 Task: Search one way flight ticket for 1 adult, 5 children, 2 infants in seat and 1 infant on lap in first from Sitka: Sitka Rocky Gutierrez Airport to Laramie: Laramie Regional Airport on 5-3-2023. Choice of flights is Emirates. Number of bags: 7 checked bags. Price is upto 55000. Outbound departure time preference is 15:00.
Action: Mouse moved to (382, 320)
Screenshot: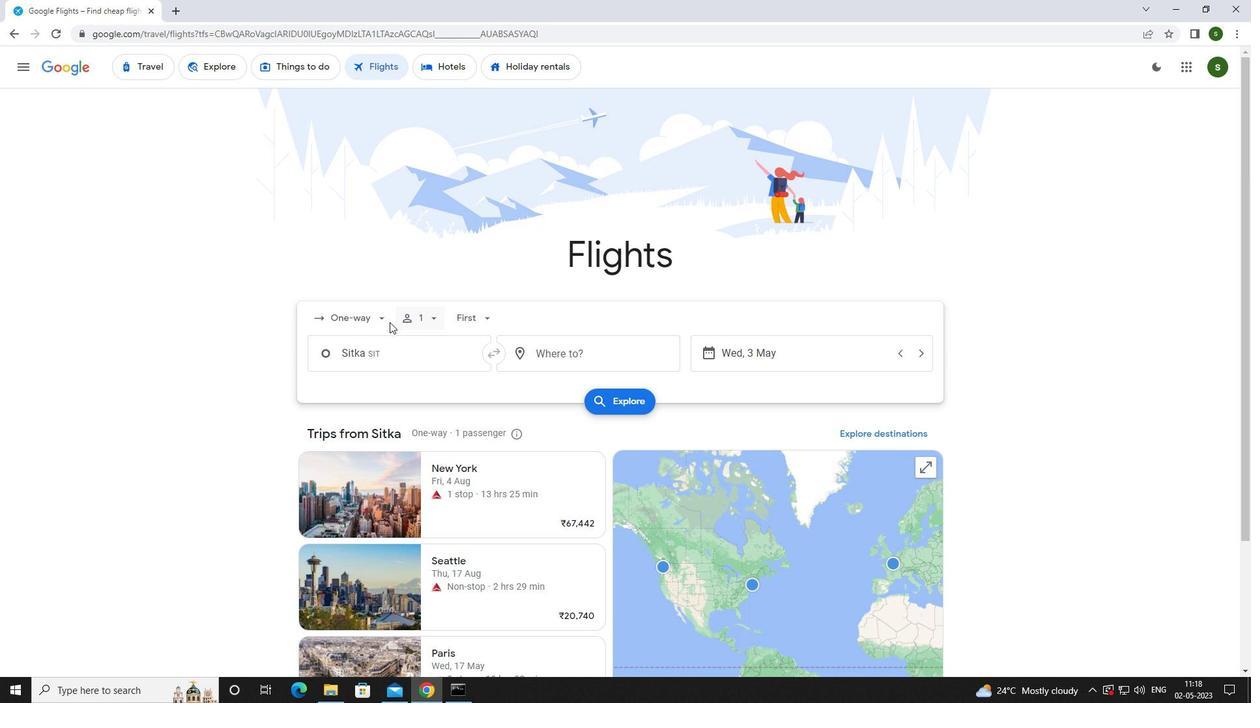 
Action: Mouse pressed left at (382, 320)
Screenshot: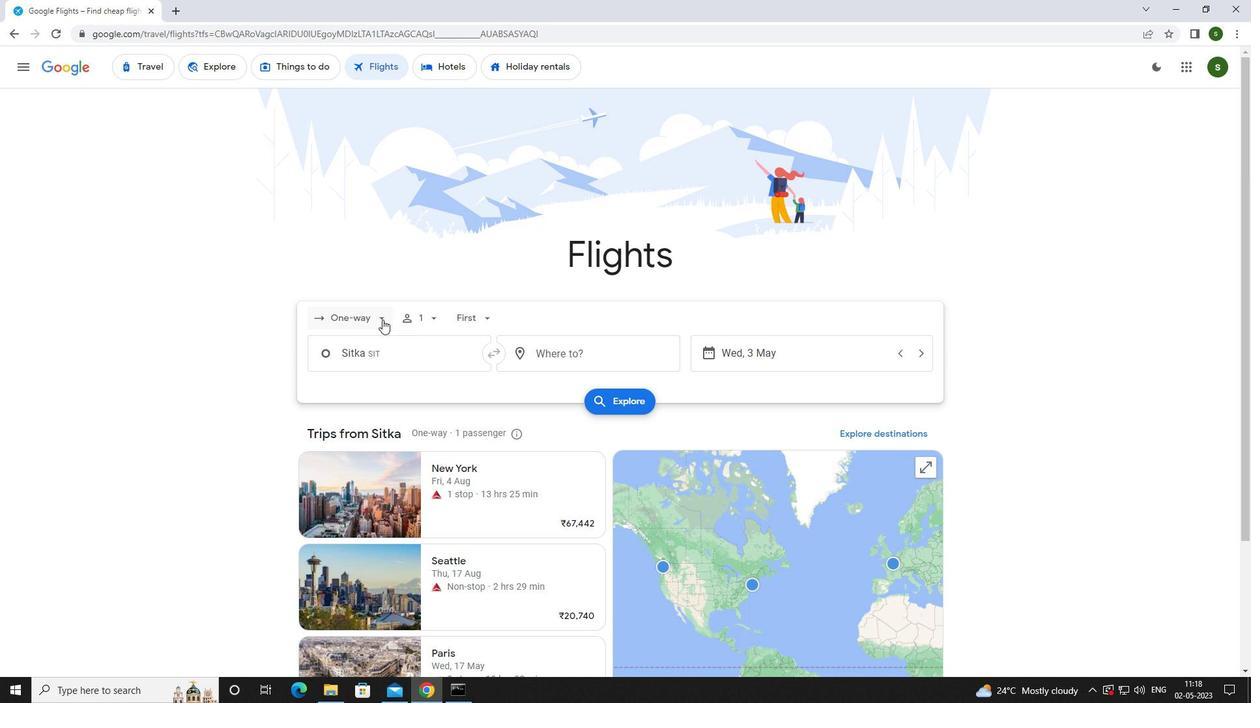 
Action: Mouse moved to (381, 378)
Screenshot: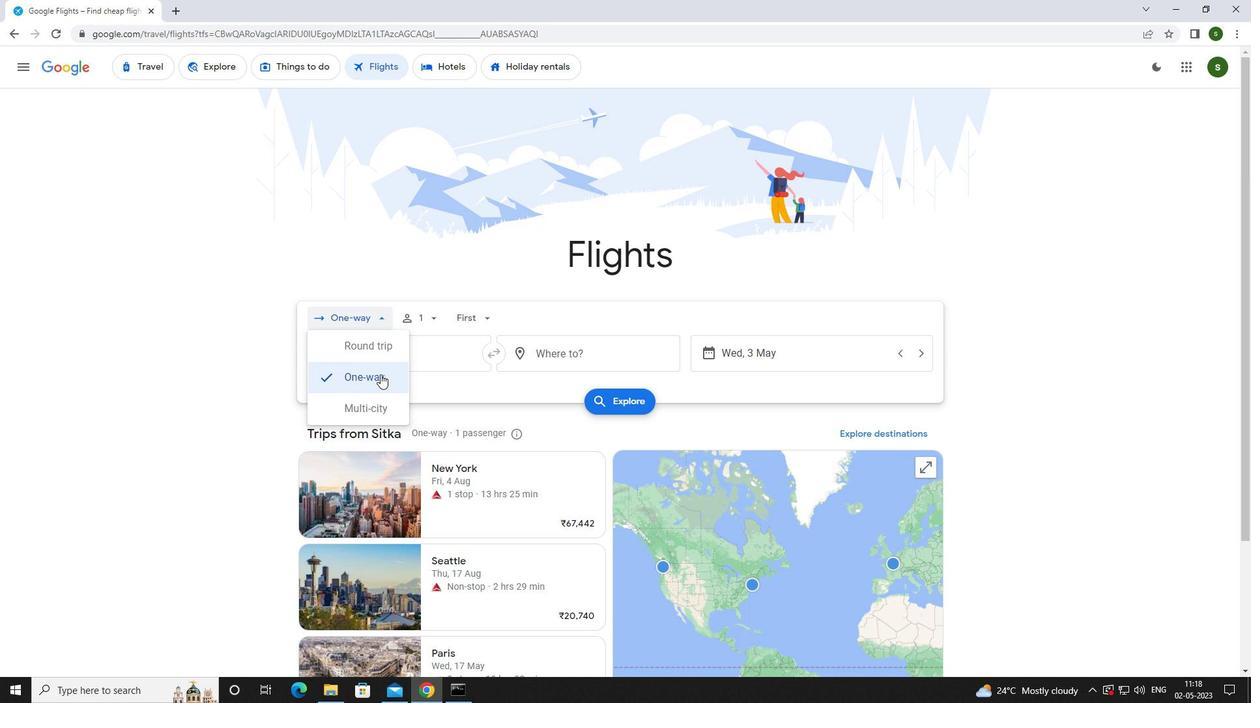 
Action: Mouse pressed left at (381, 378)
Screenshot: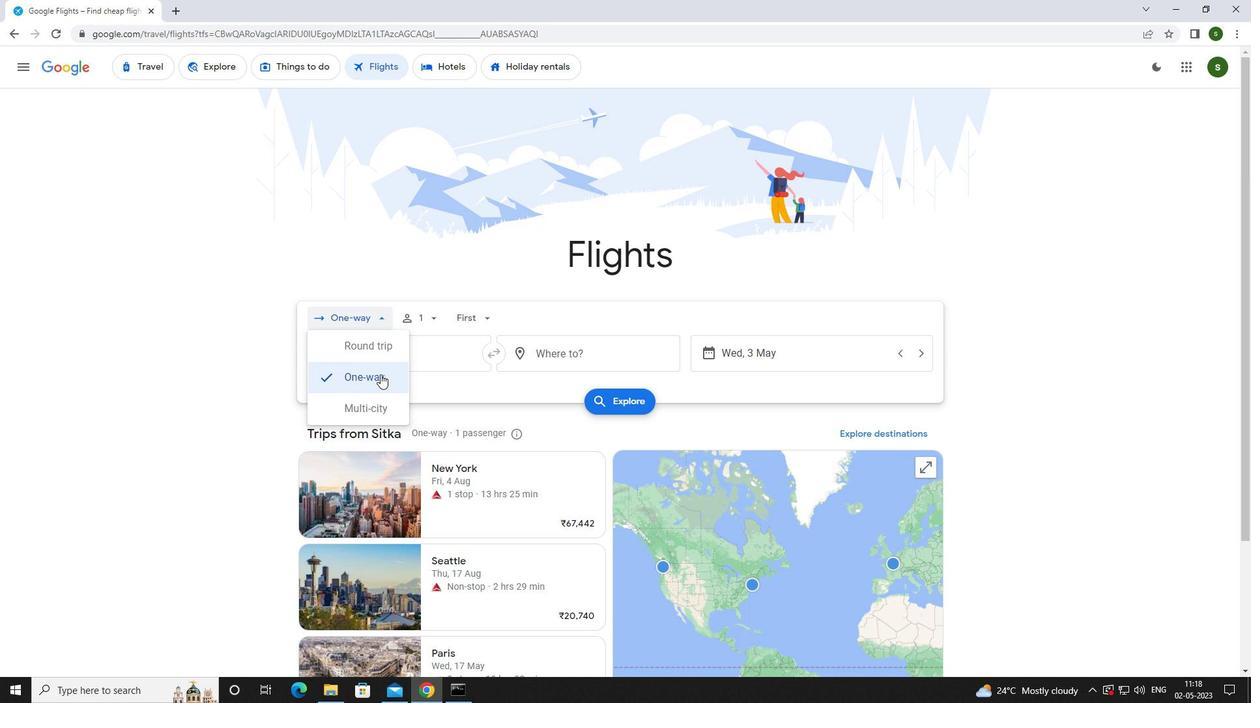 
Action: Mouse moved to (436, 320)
Screenshot: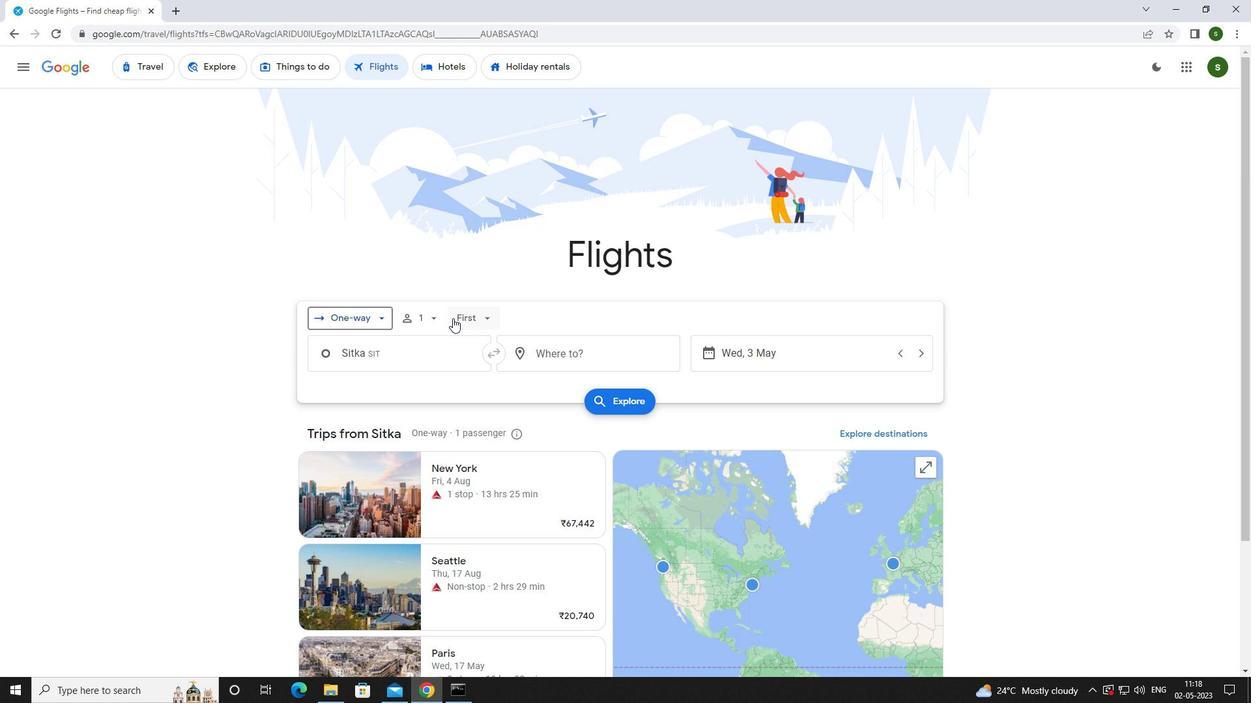 
Action: Mouse pressed left at (436, 320)
Screenshot: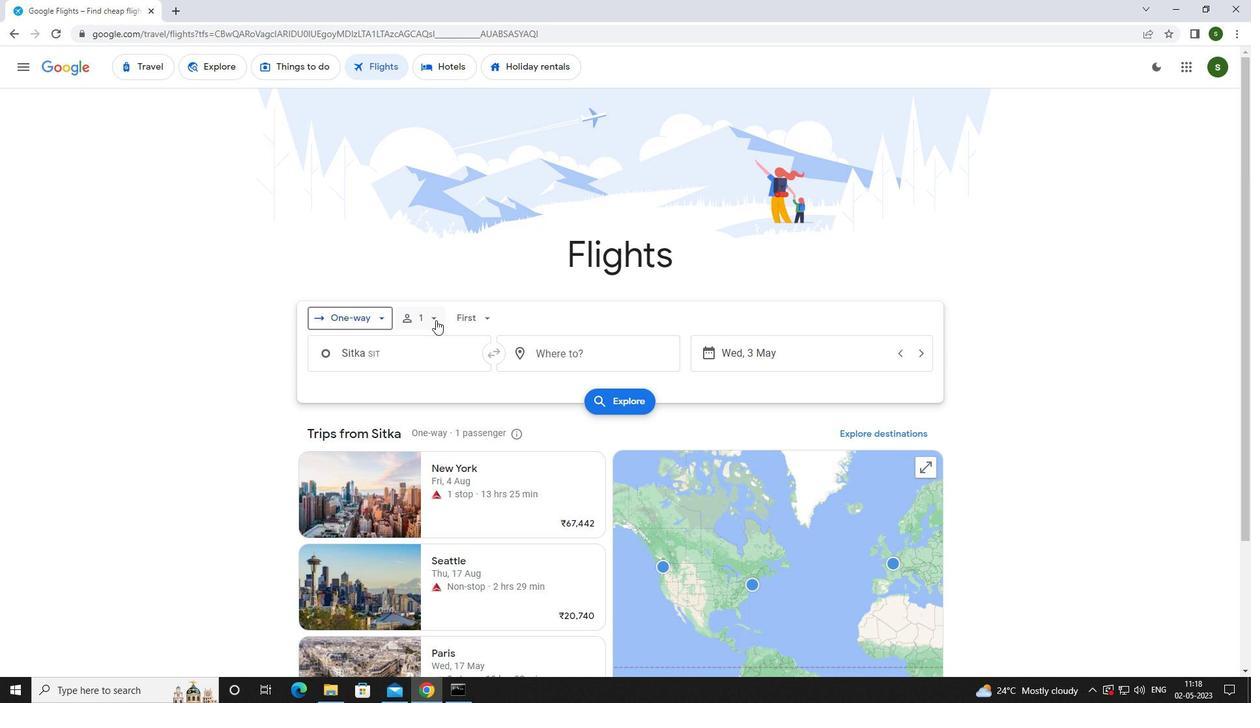 
Action: Mouse moved to (528, 380)
Screenshot: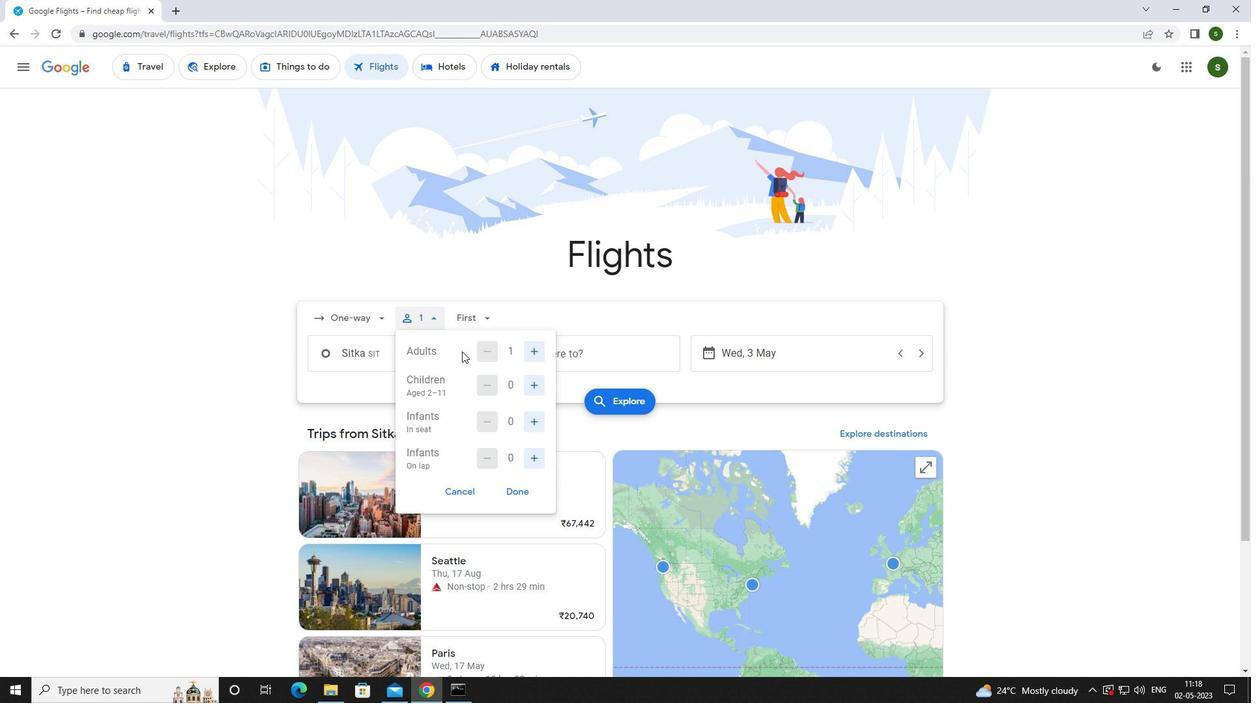 
Action: Mouse pressed left at (528, 380)
Screenshot: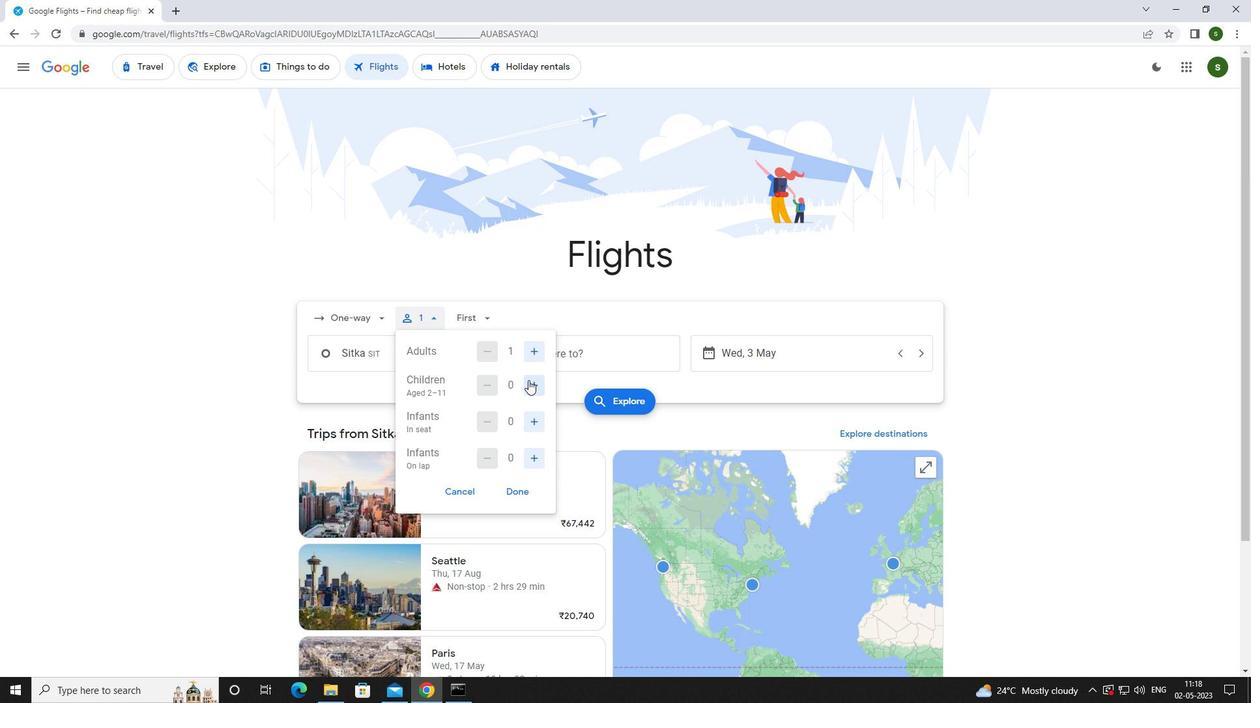 
Action: Mouse moved to (529, 379)
Screenshot: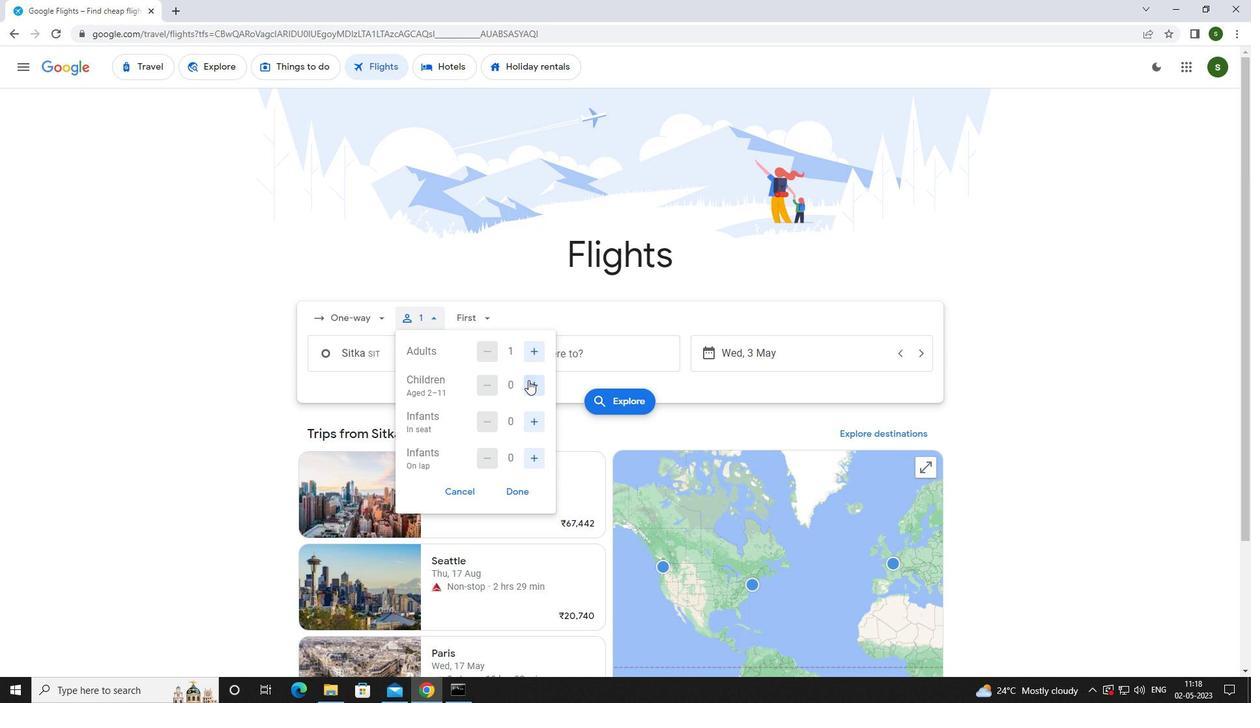 
Action: Mouse pressed left at (529, 379)
Screenshot: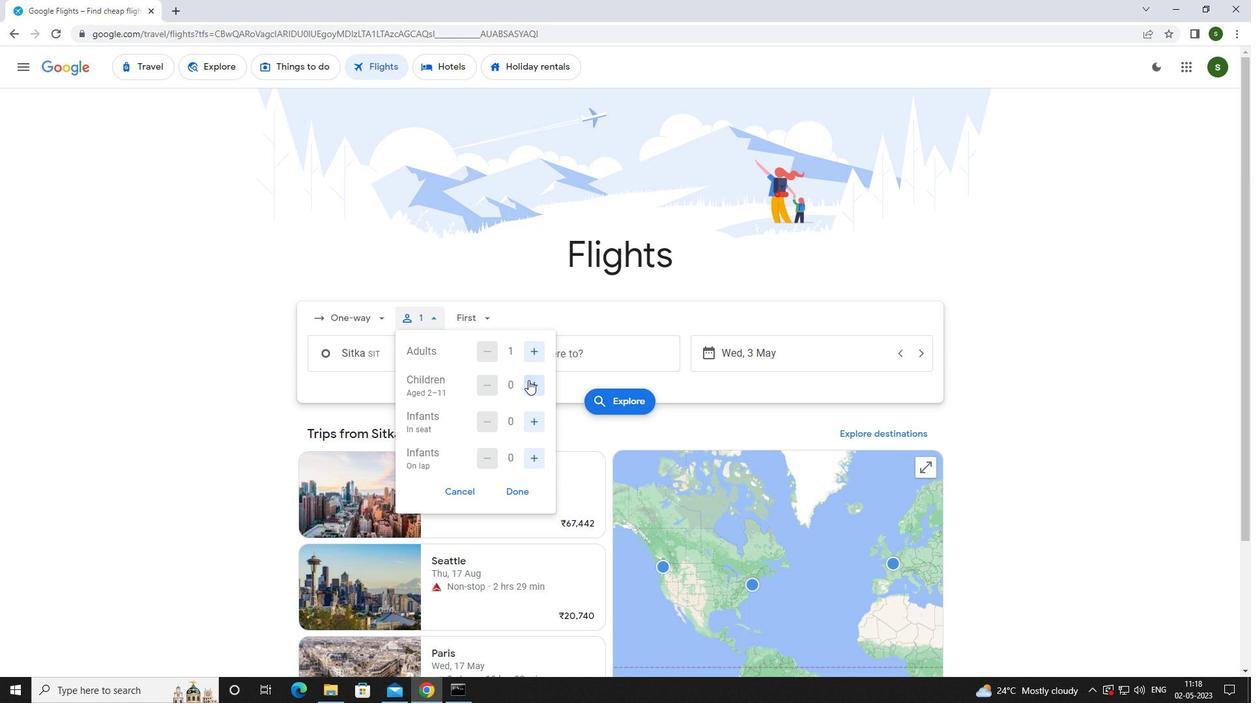 
Action: Mouse moved to (529, 379)
Screenshot: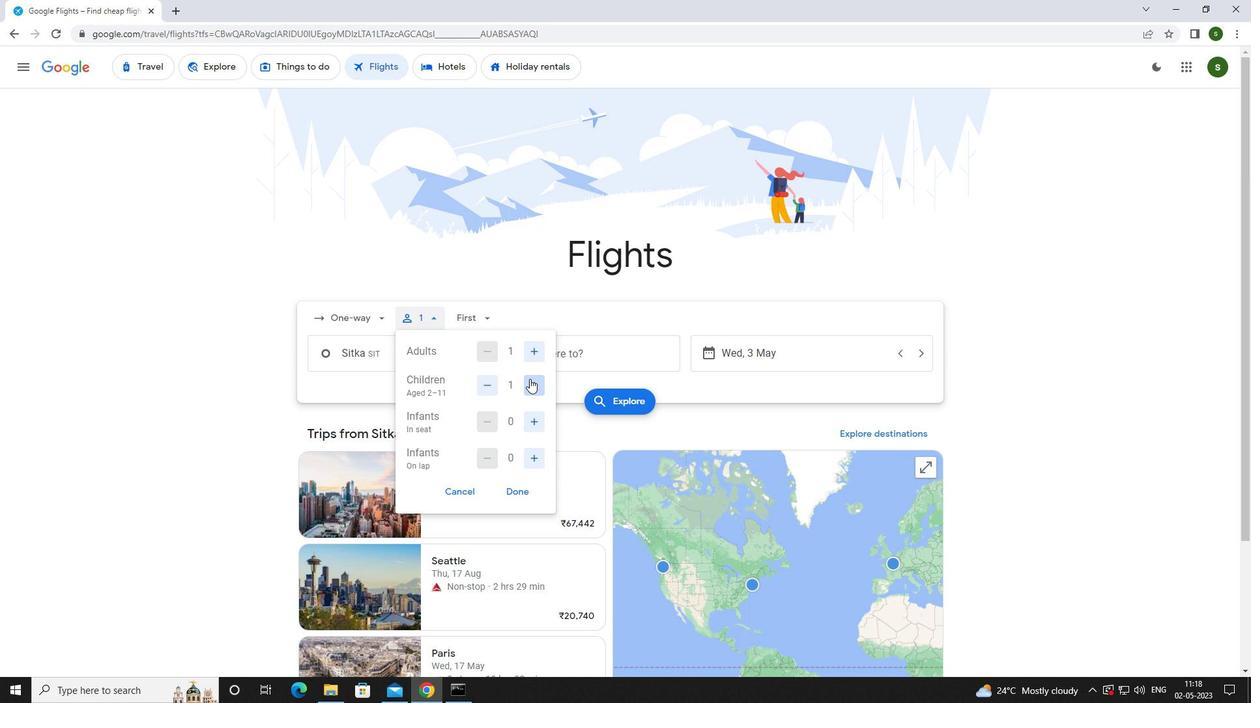 
Action: Mouse pressed left at (529, 379)
Screenshot: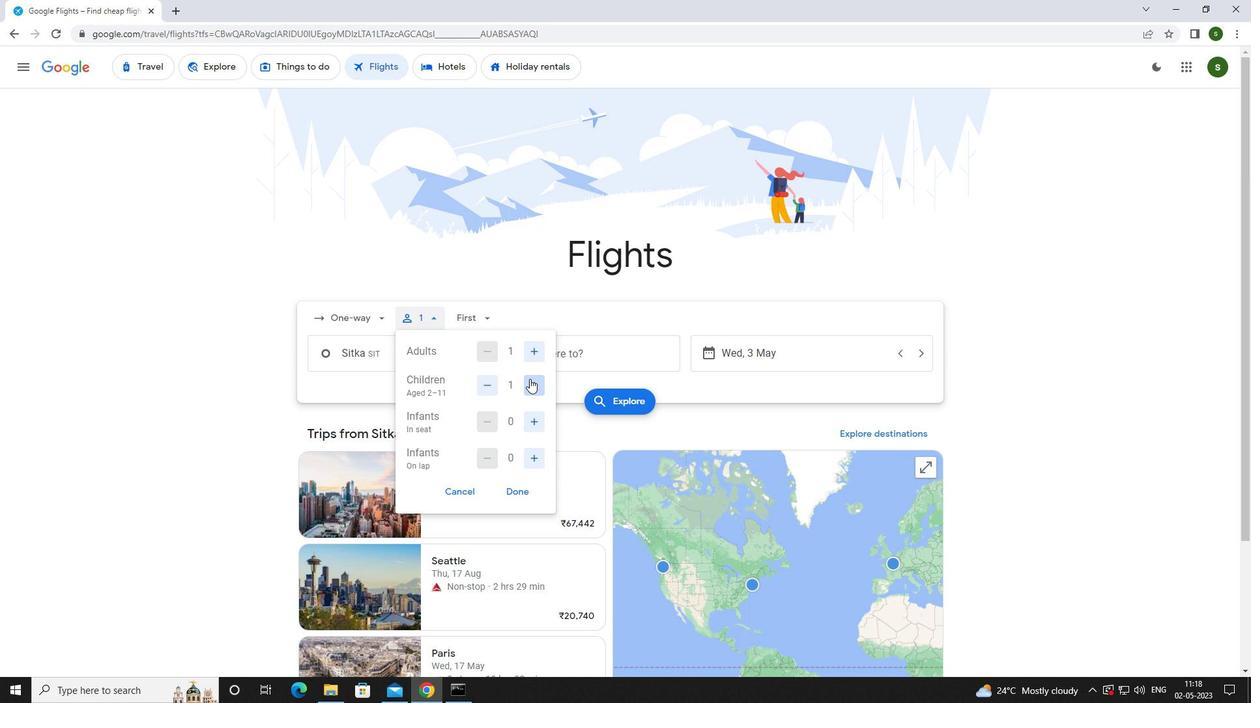 
Action: Mouse pressed left at (529, 379)
Screenshot: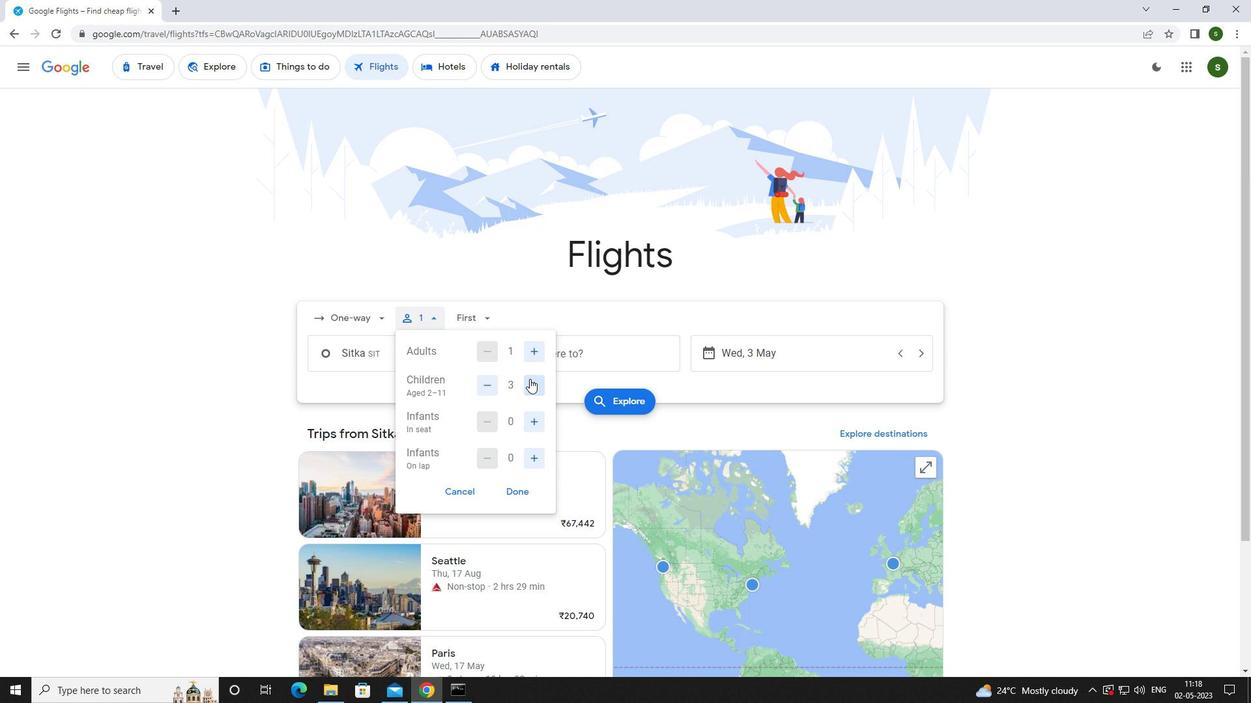 
Action: Mouse pressed left at (529, 379)
Screenshot: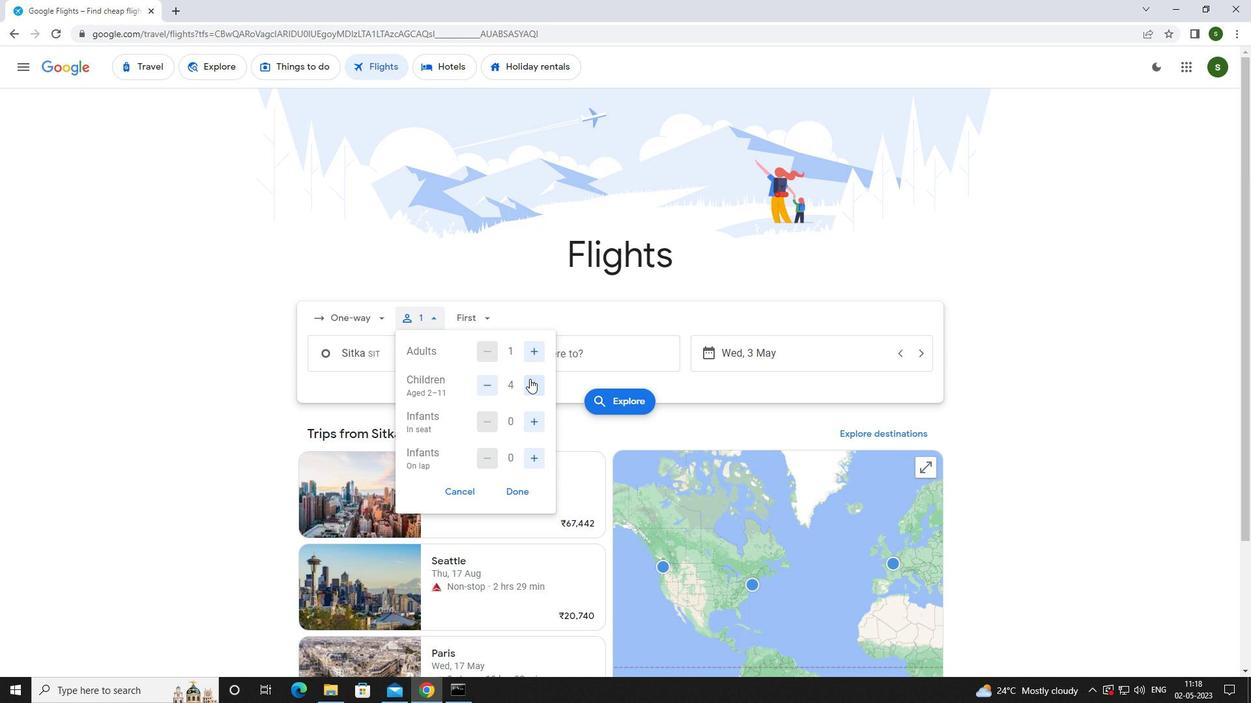 
Action: Mouse moved to (538, 422)
Screenshot: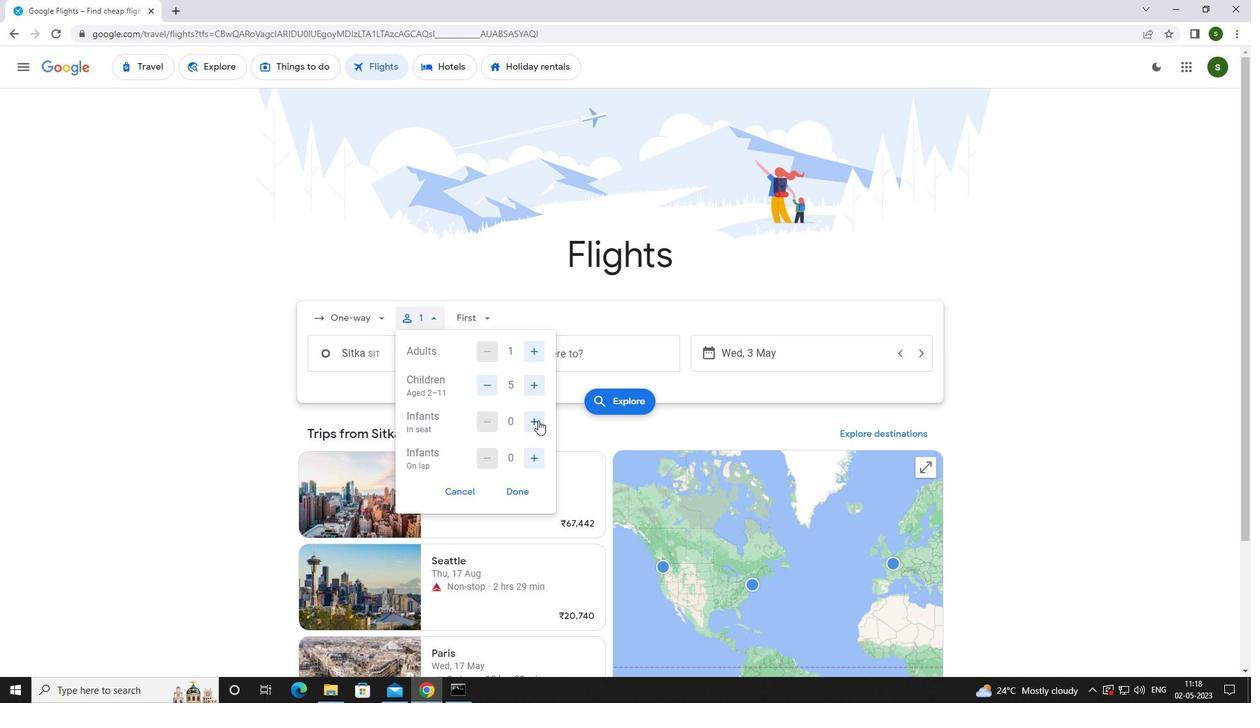 
Action: Mouse pressed left at (538, 422)
Screenshot: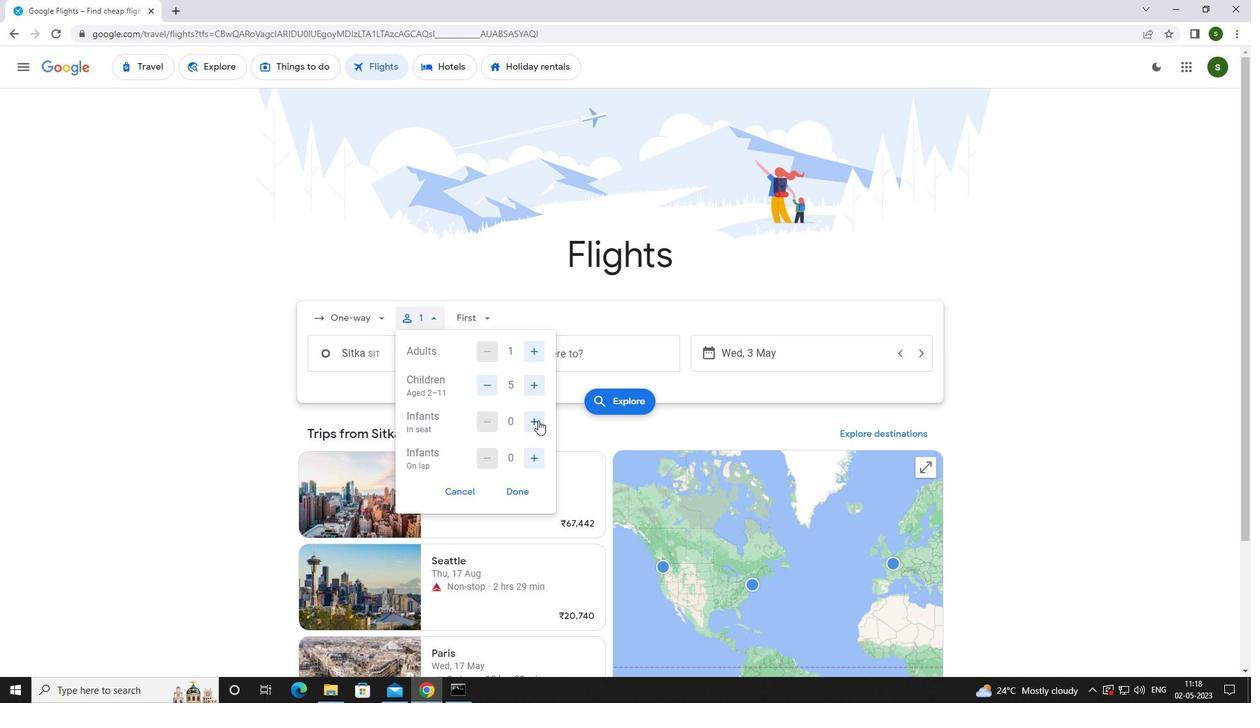 
Action: Mouse moved to (538, 453)
Screenshot: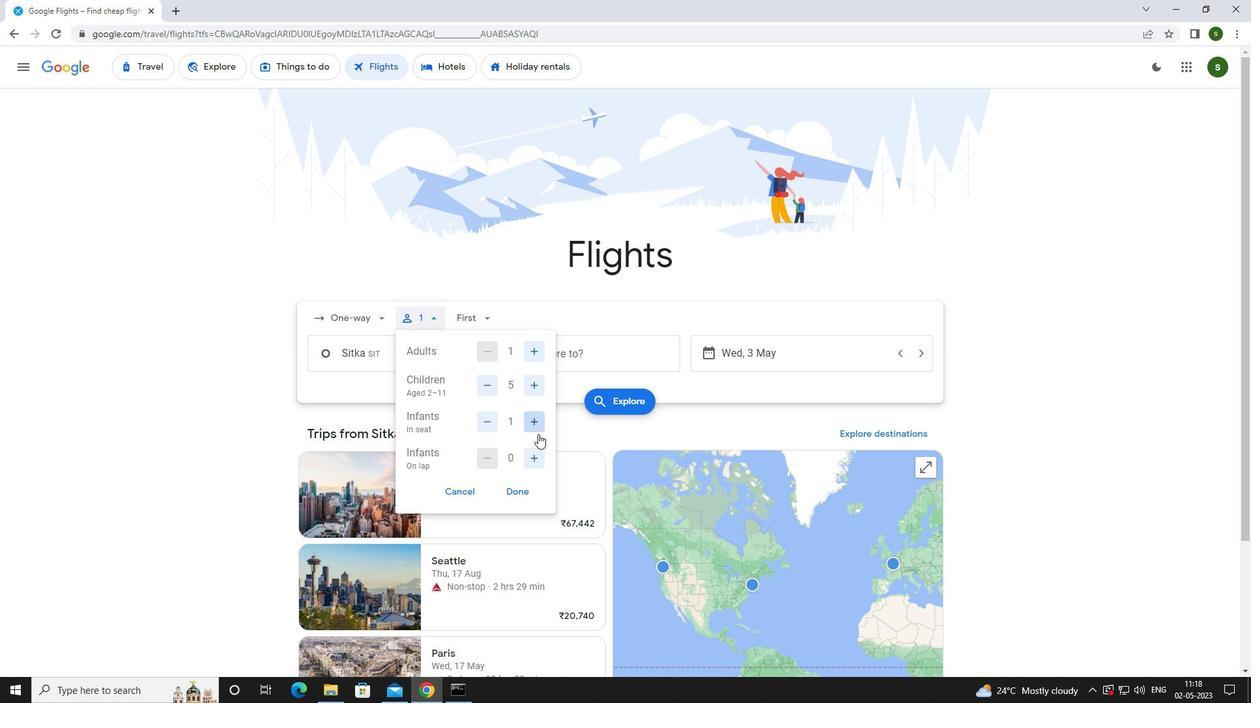 
Action: Mouse pressed left at (538, 453)
Screenshot: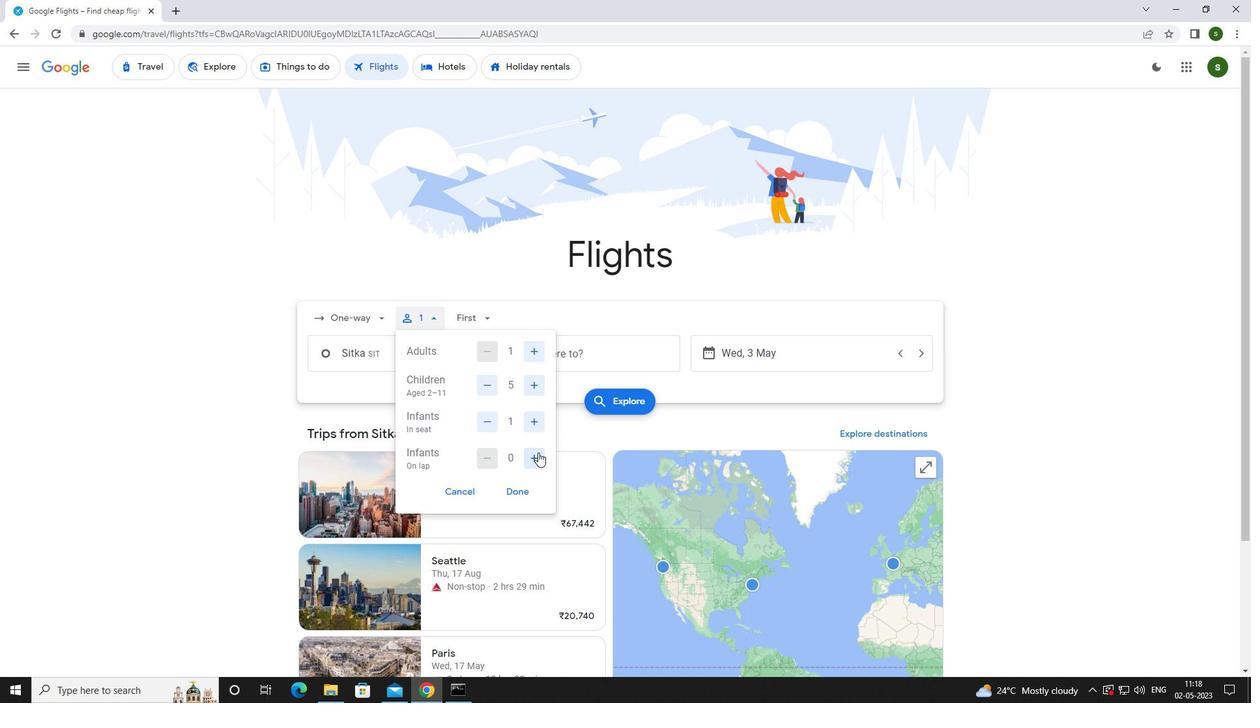 
Action: Mouse moved to (480, 318)
Screenshot: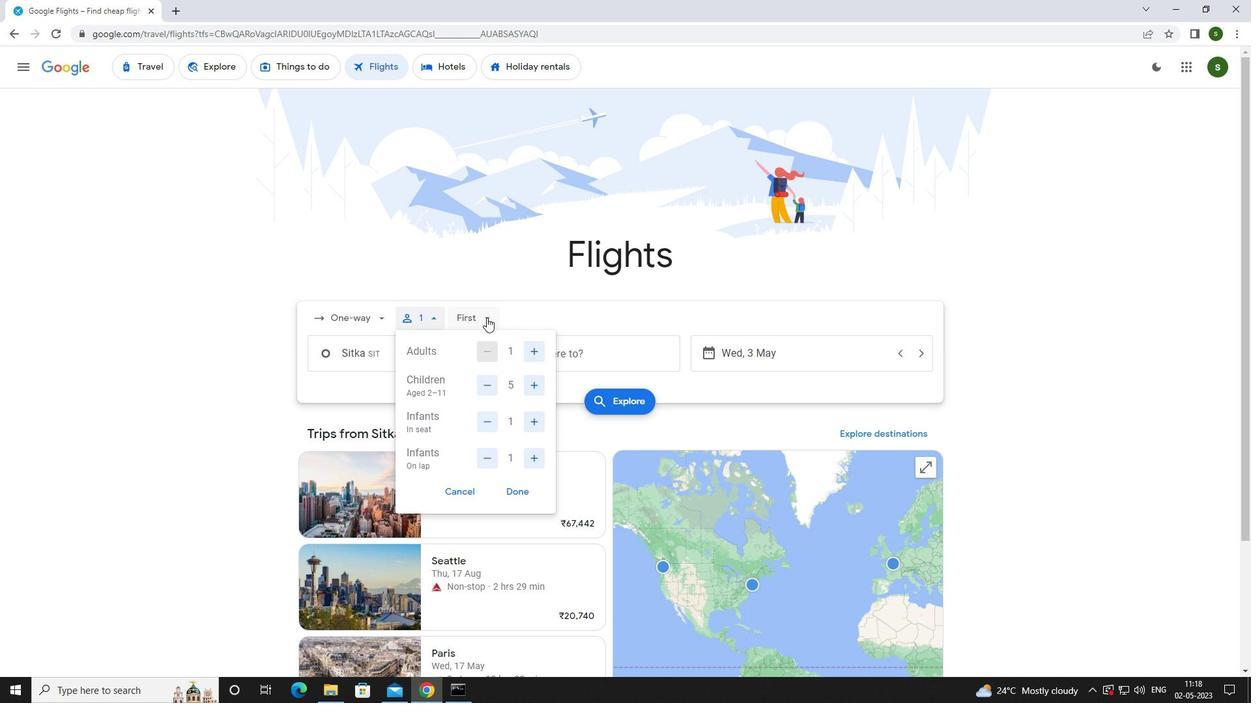 
Action: Mouse pressed left at (480, 318)
Screenshot: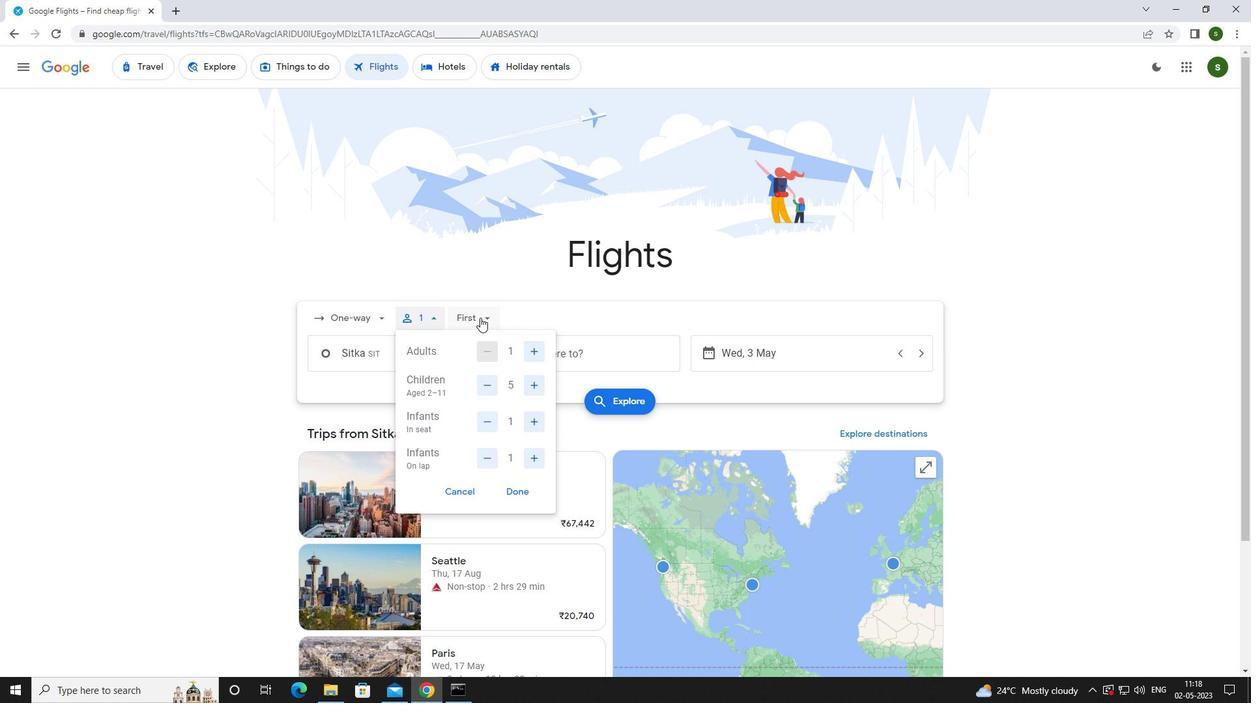 
Action: Mouse moved to (512, 442)
Screenshot: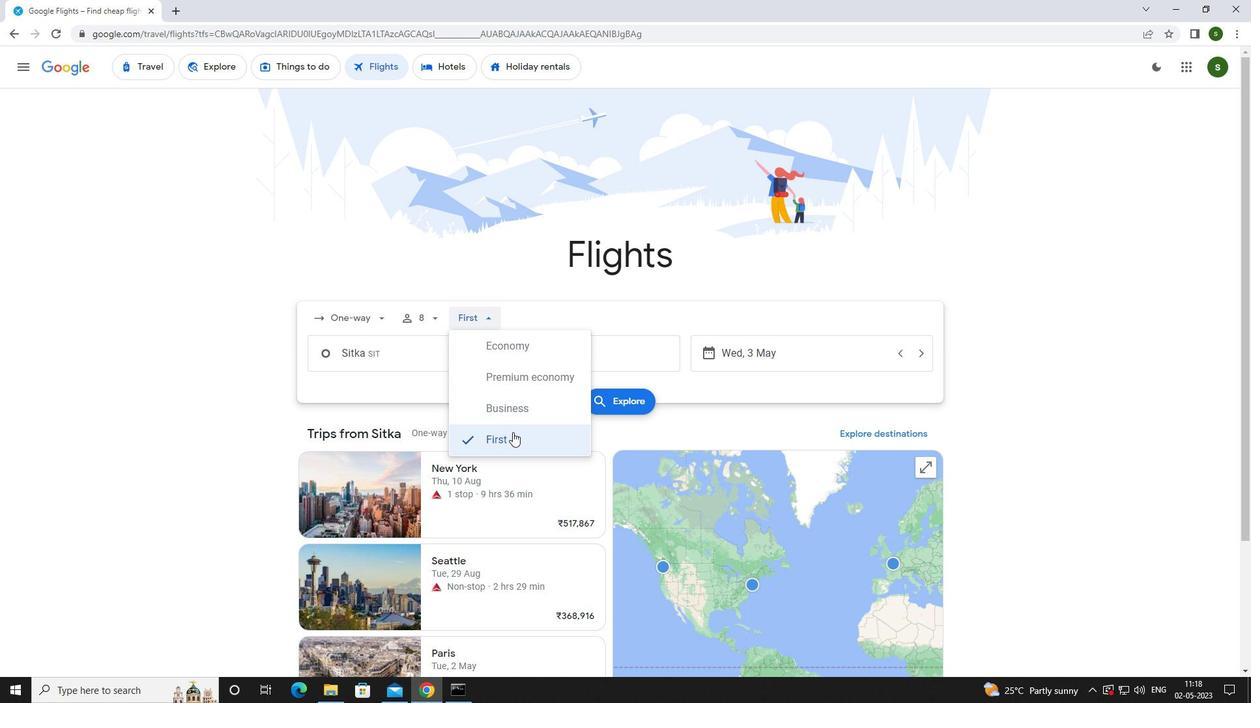 
Action: Mouse pressed left at (512, 442)
Screenshot: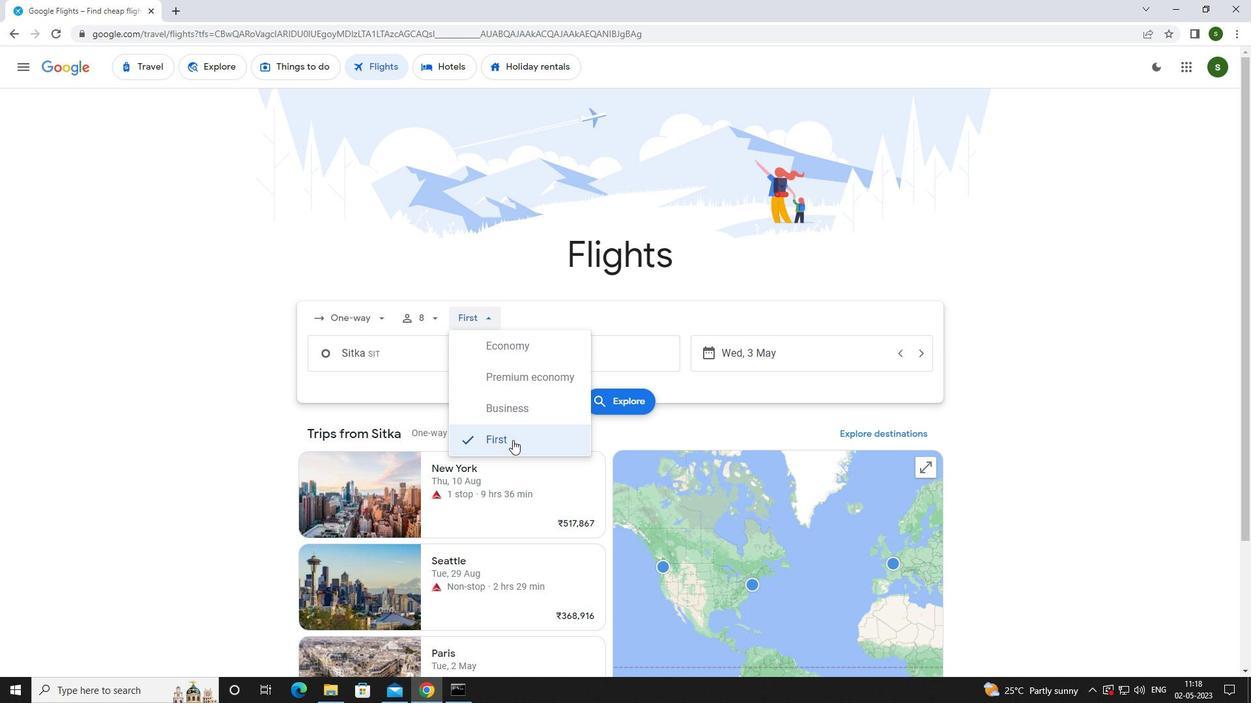 
Action: Mouse moved to (423, 362)
Screenshot: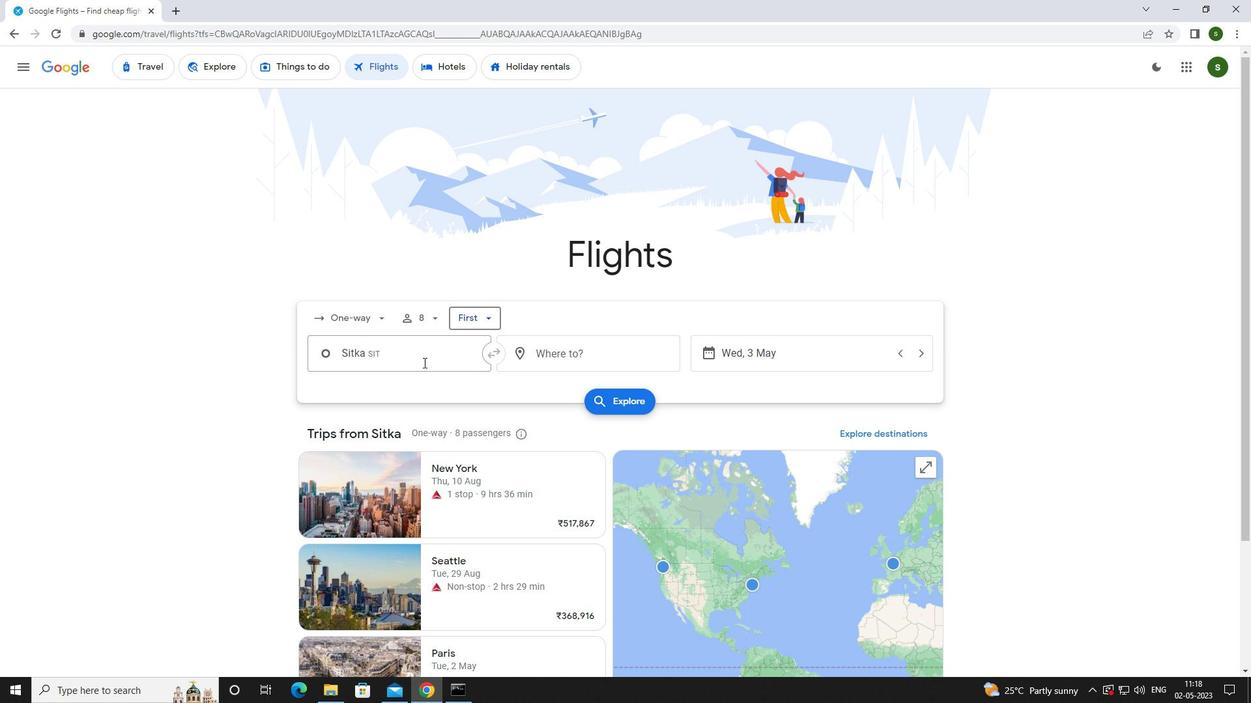 
Action: Mouse pressed left at (423, 362)
Screenshot: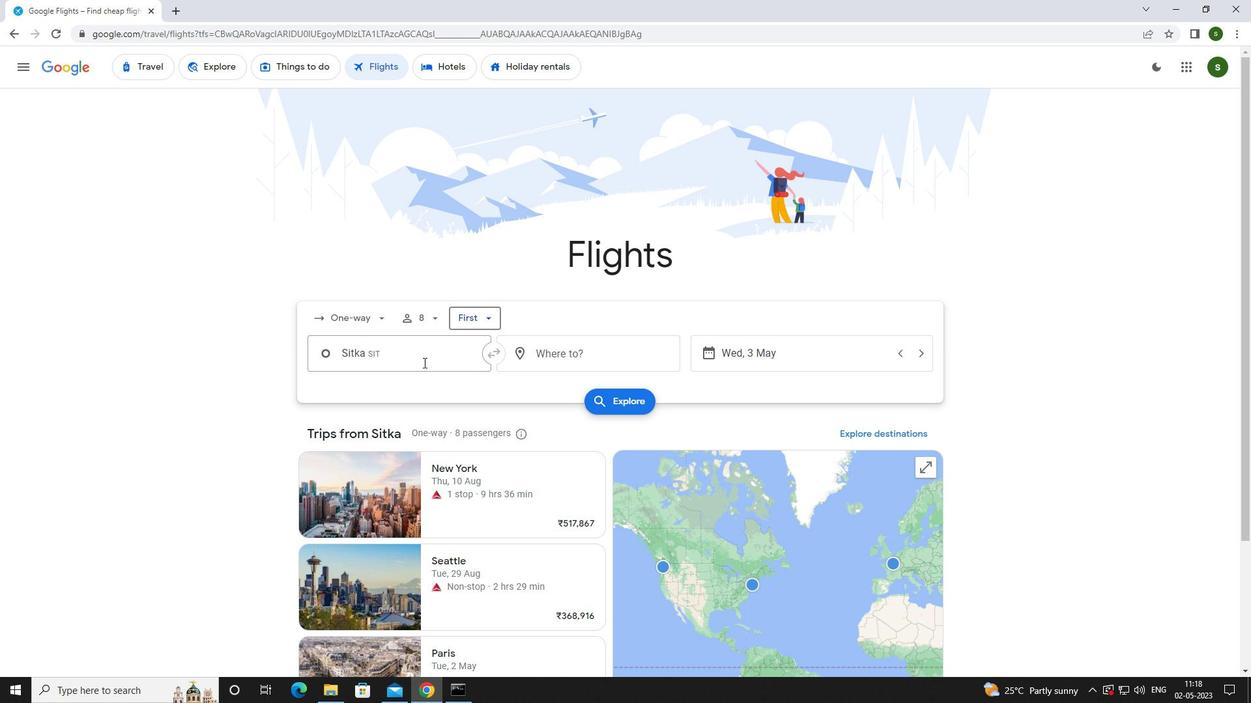 
Action: Key pressed <Key.caps_lock>s<Key.caps_lock>itk
Screenshot: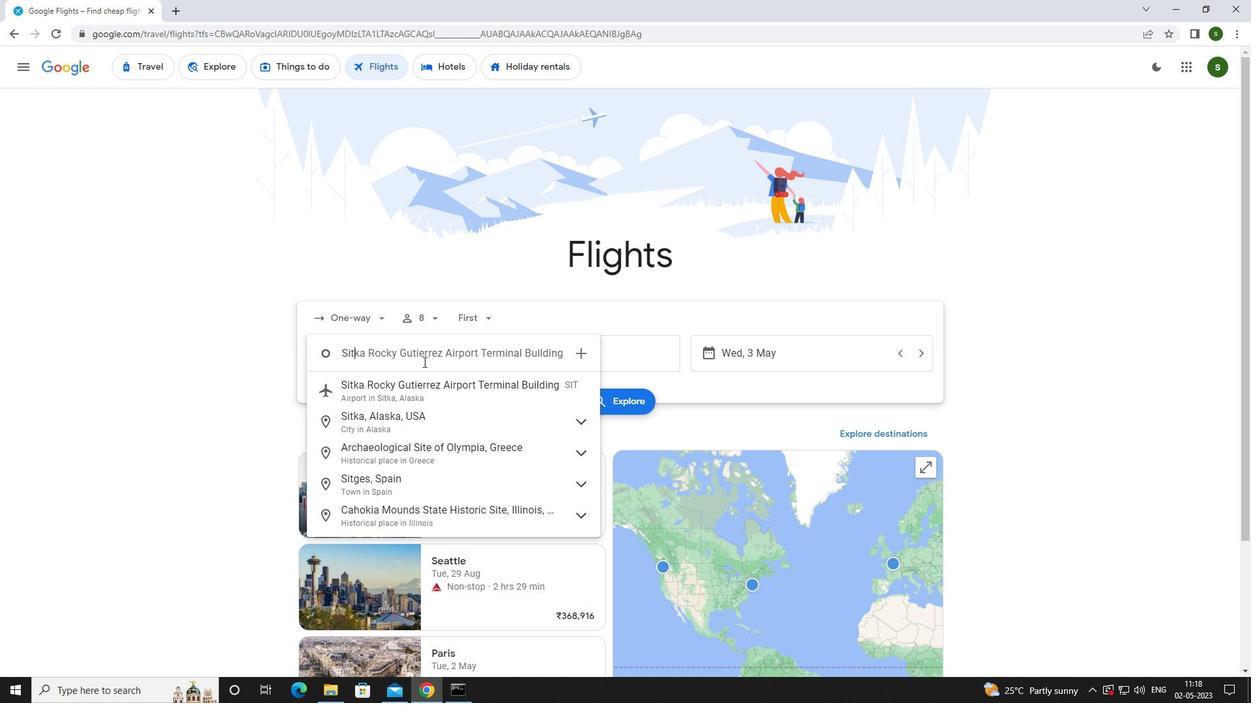 
Action: Mouse moved to (436, 422)
Screenshot: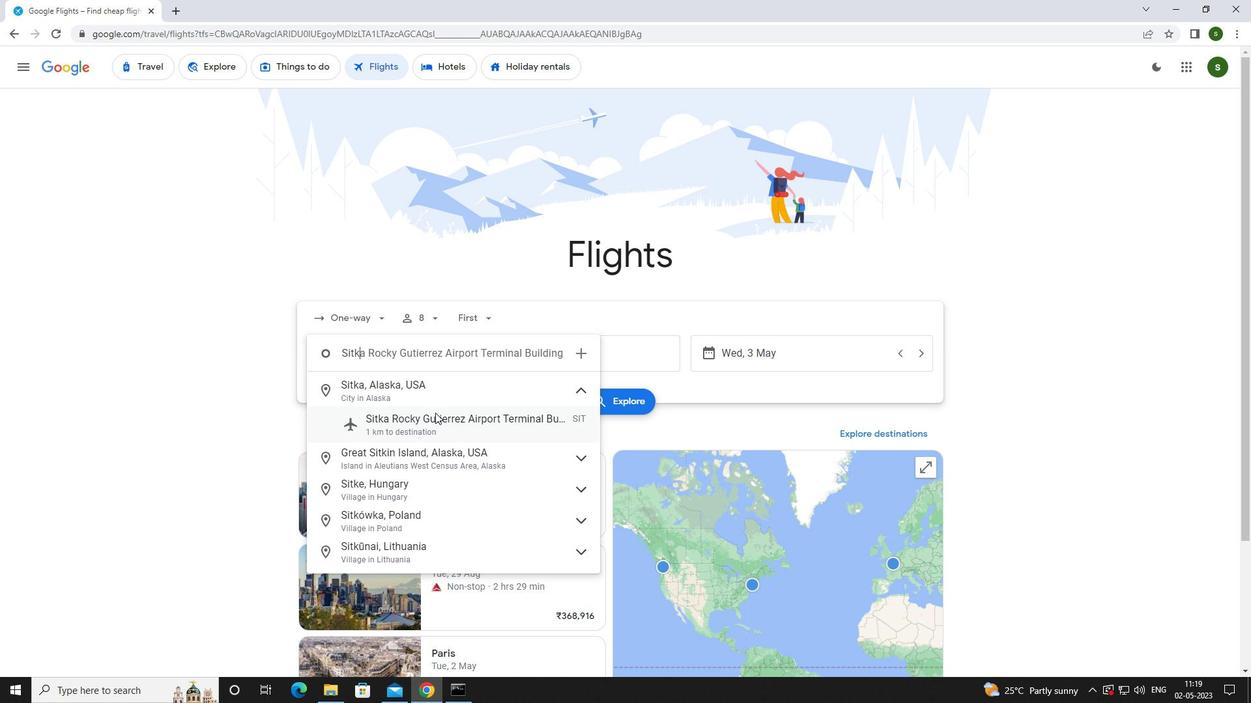 
Action: Mouse pressed left at (436, 422)
Screenshot: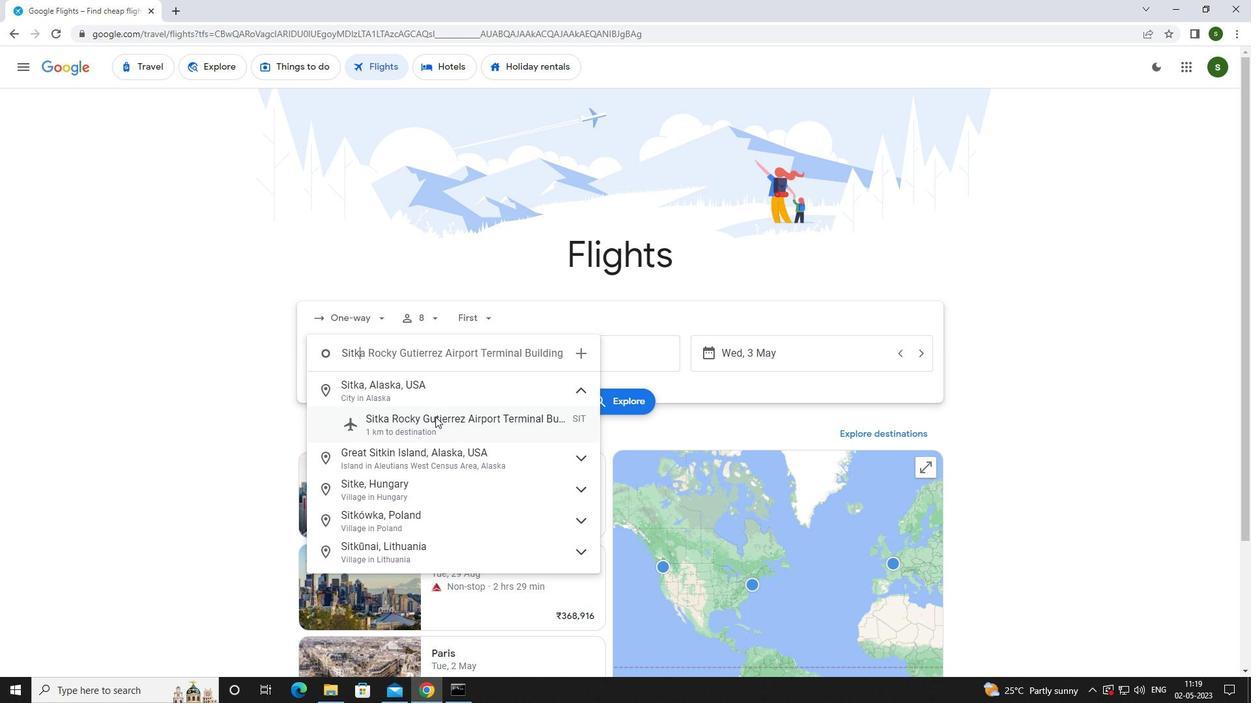 
Action: Mouse moved to (627, 358)
Screenshot: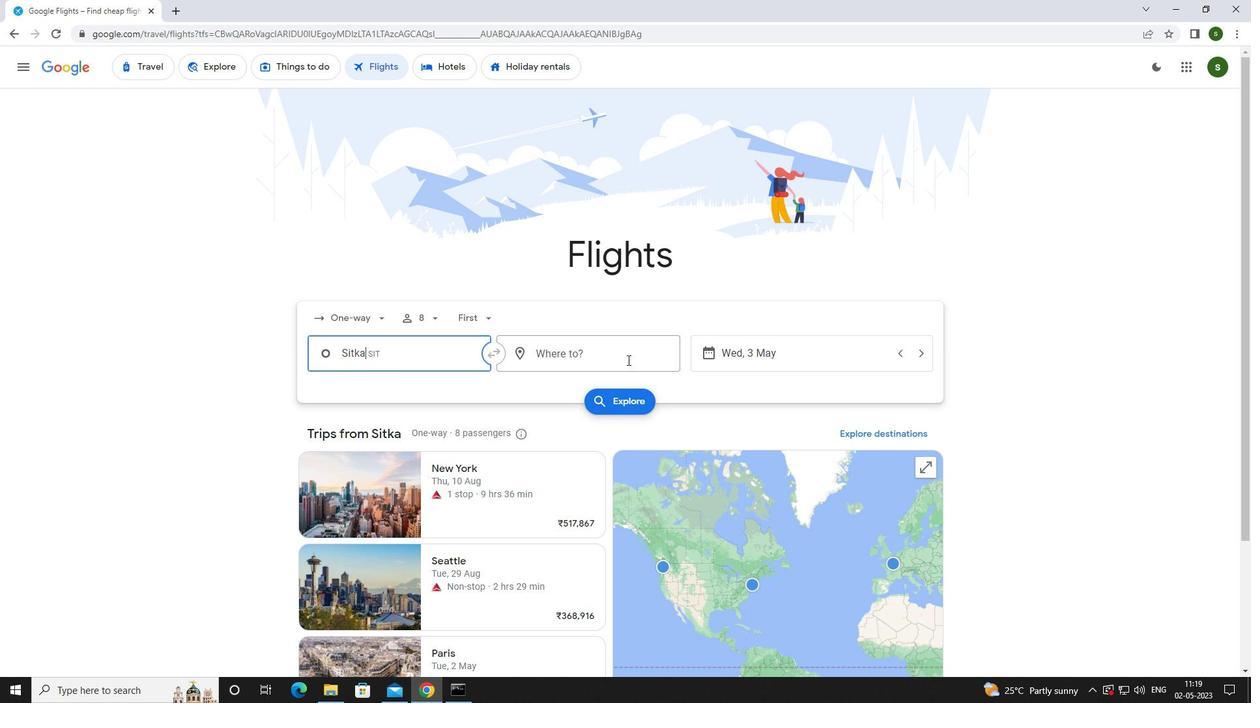 
Action: Mouse pressed left at (627, 358)
Screenshot: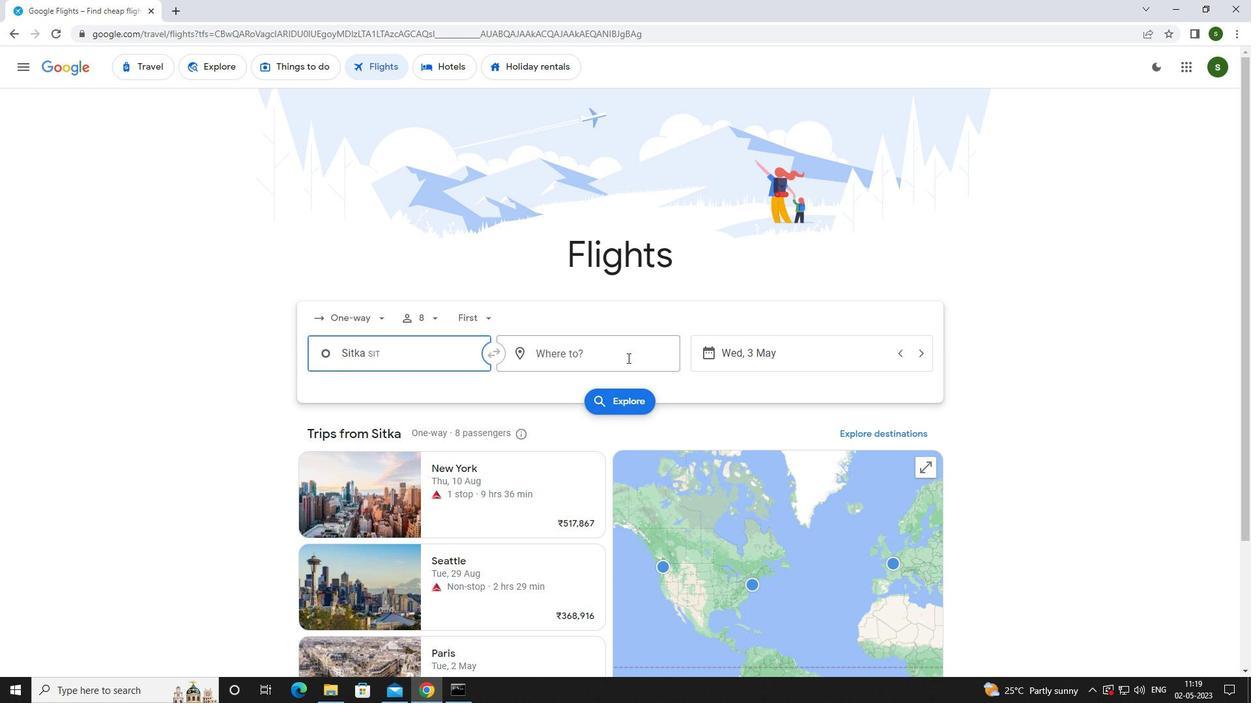 
Action: Key pressed <Key.caps_lock>l<Key.caps_lock>aramie
Screenshot: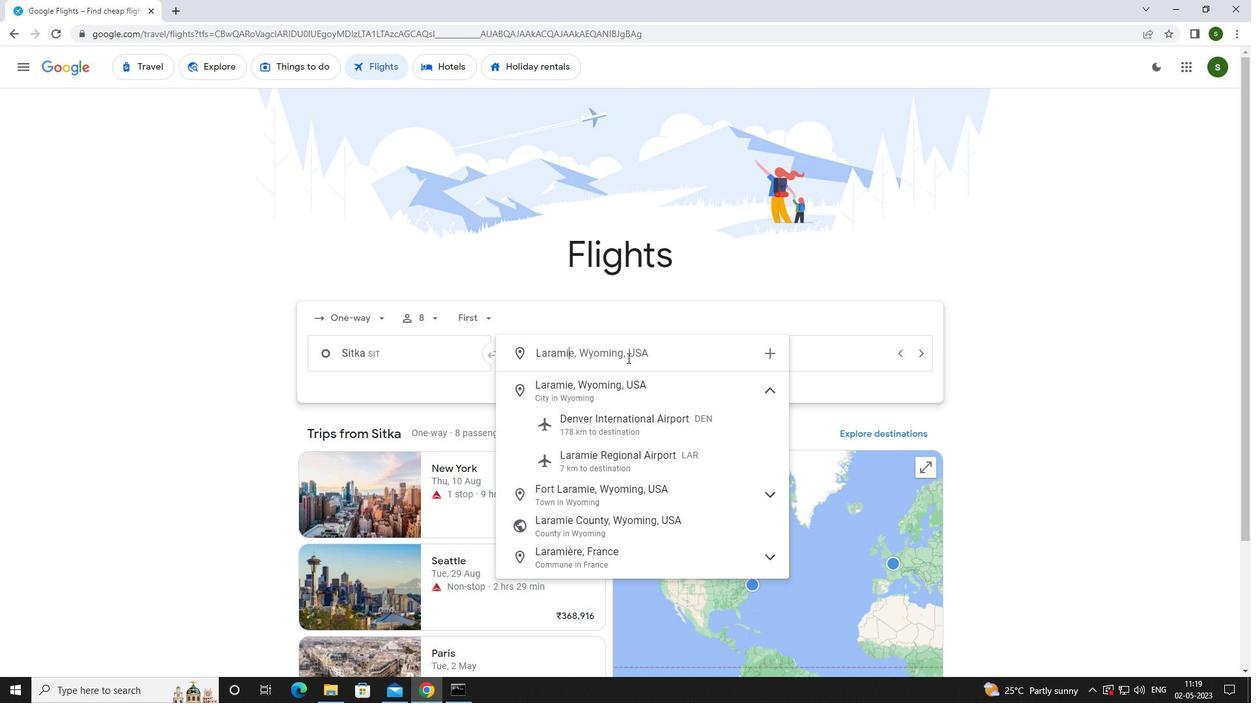 
Action: Mouse moved to (627, 452)
Screenshot: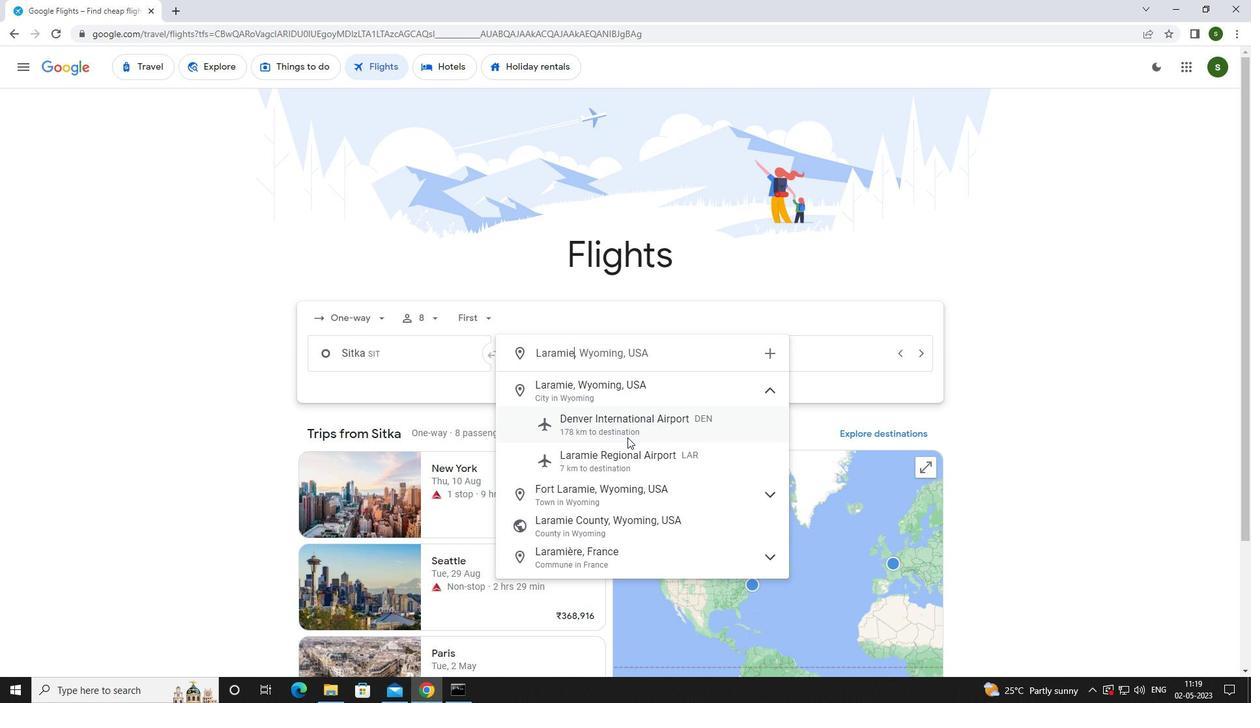 
Action: Mouse pressed left at (627, 452)
Screenshot: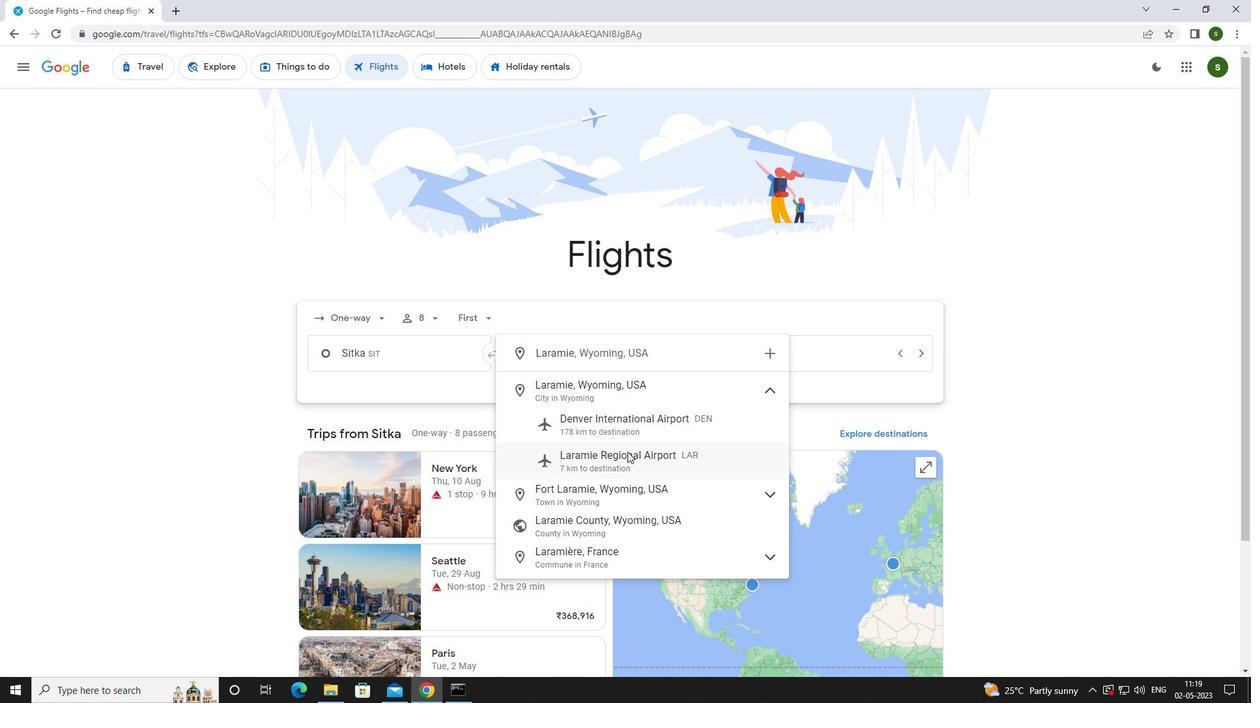 
Action: Mouse moved to (768, 364)
Screenshot: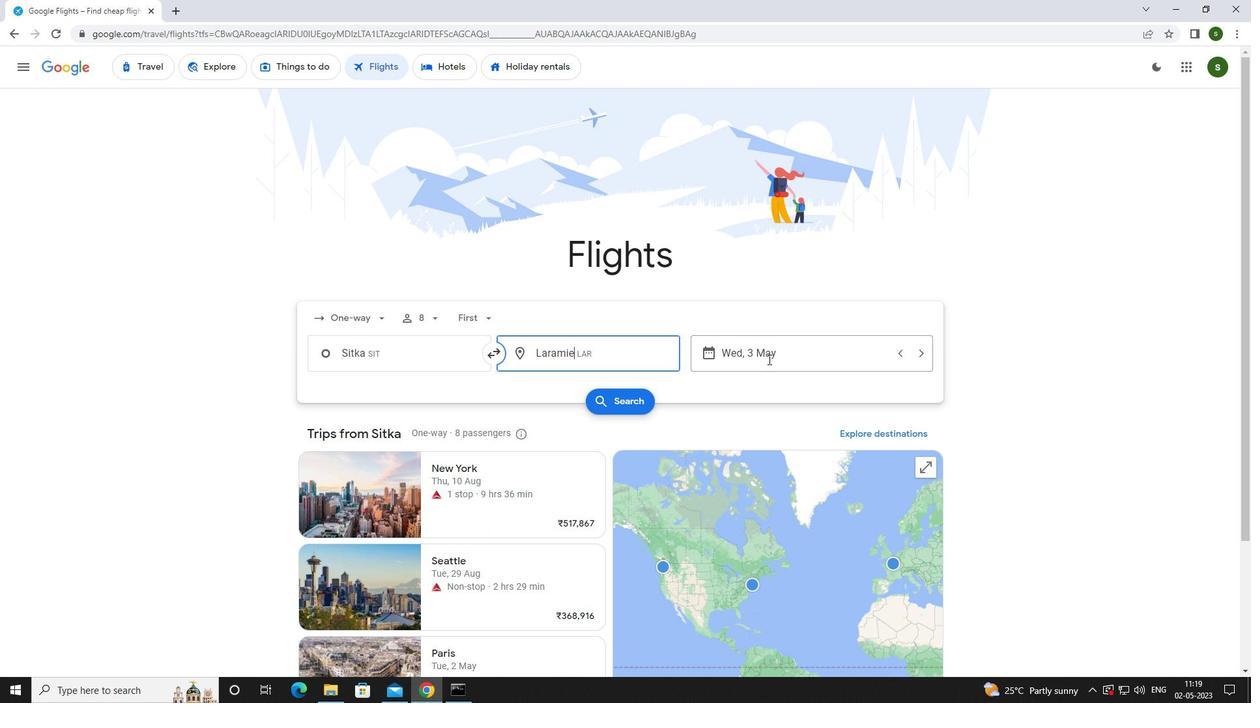
Action: Mouse pressed left at (768, 364)
Screenshot: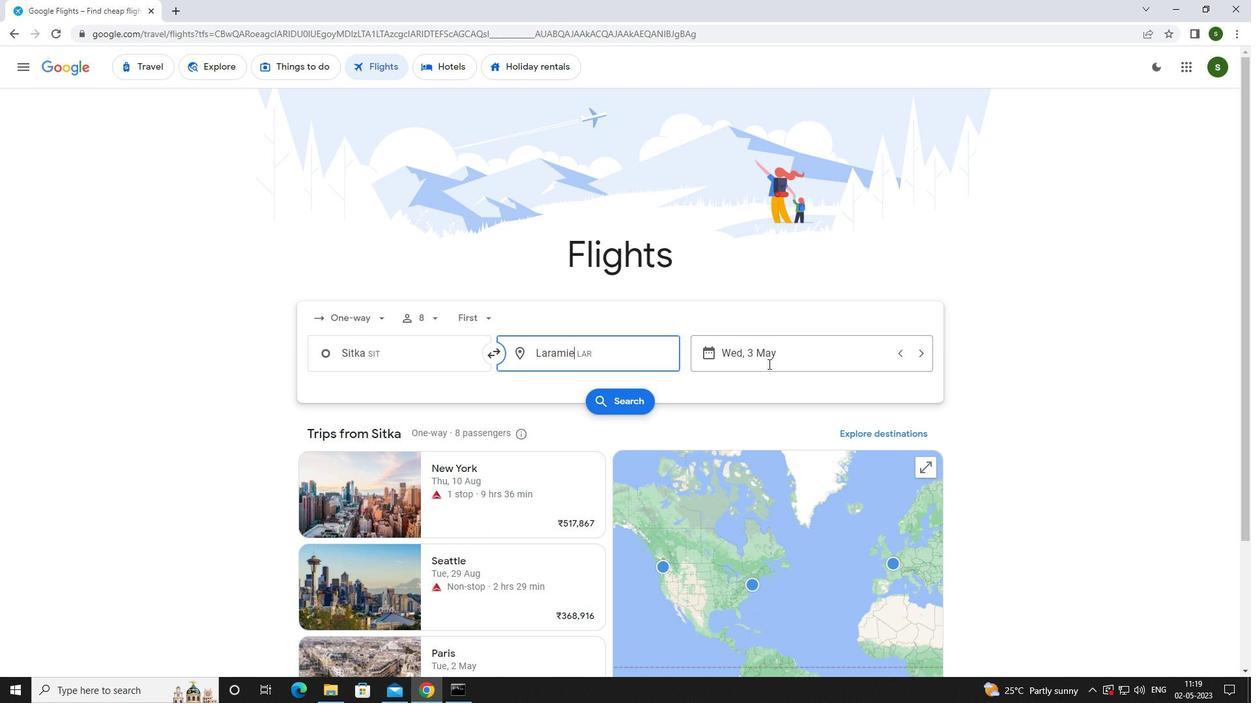 
Action: Mouse moved to (565, 444)
Screenshot: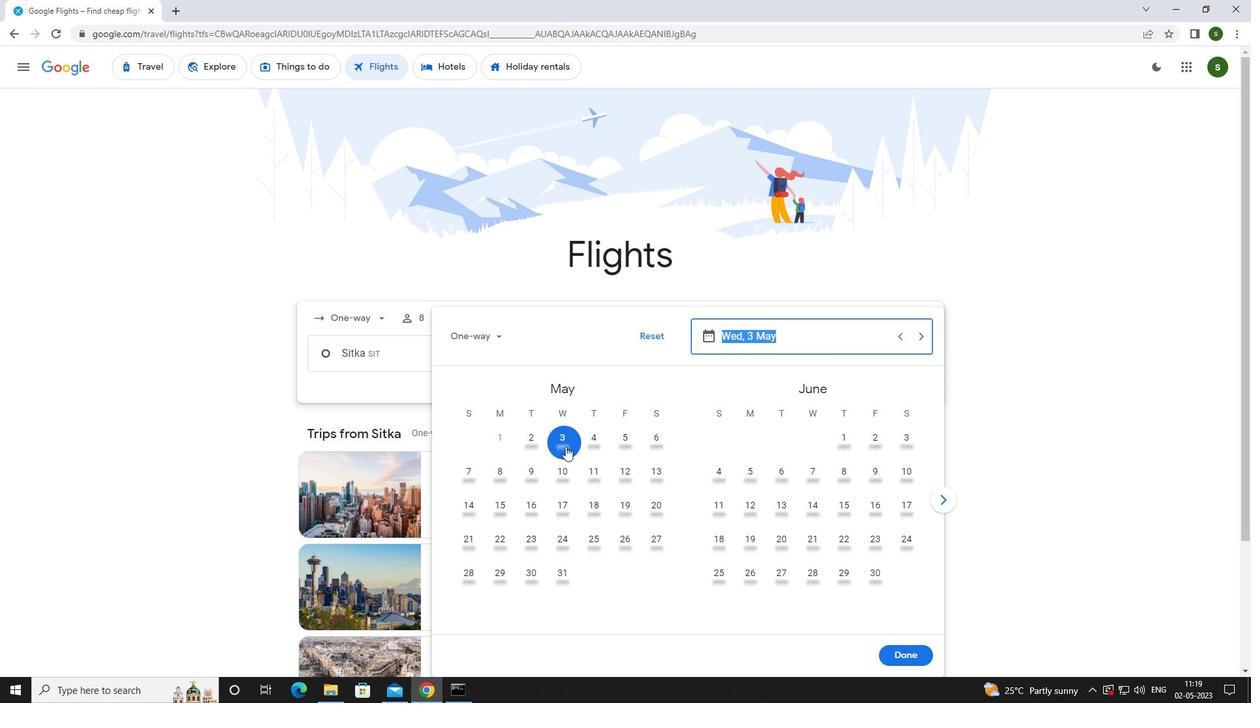 
Action: Mouse pressed left at (565, 444)
Screenshot: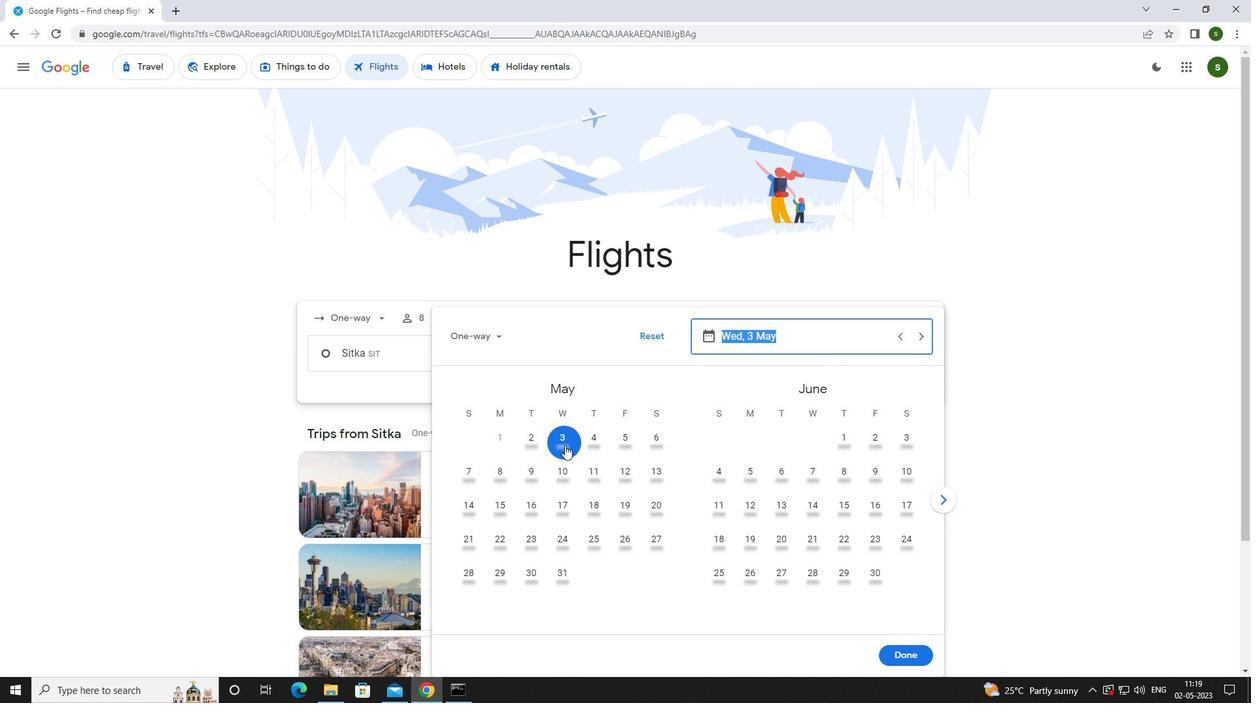 
Action: Mouse moved to (901, 657)
Screenshot: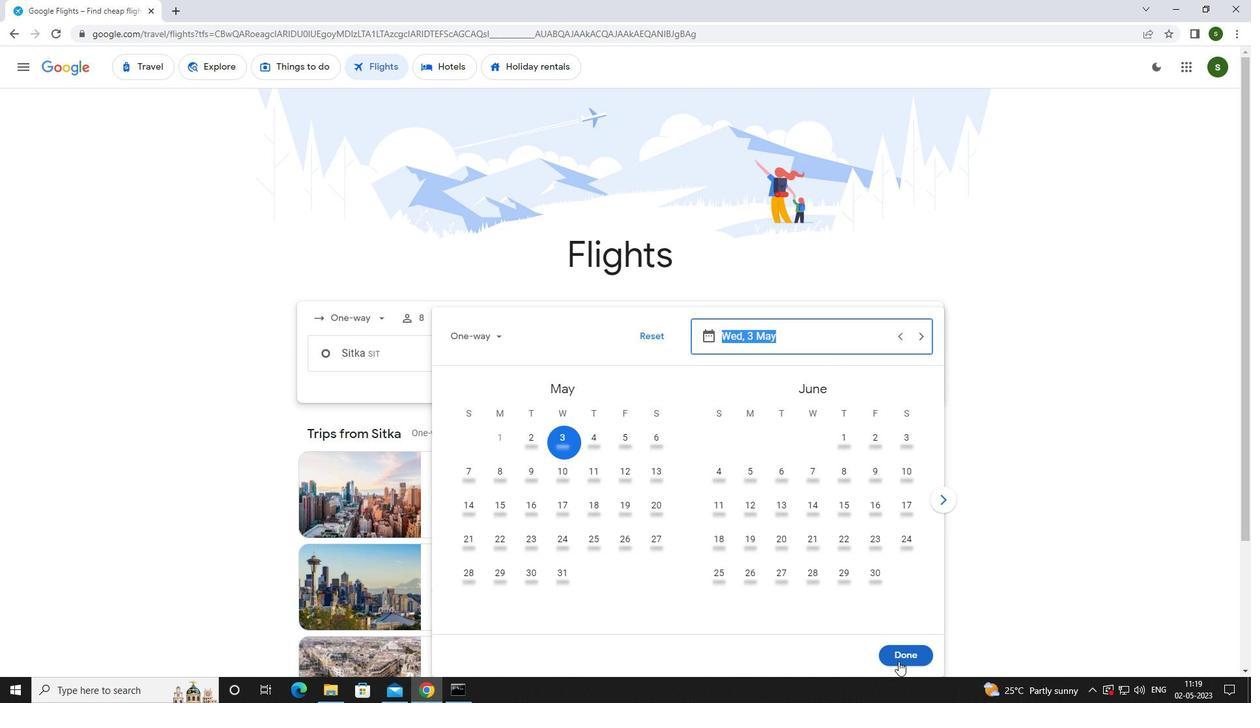 
Action: Mouse pressed left at (901, 657)
Screenshot: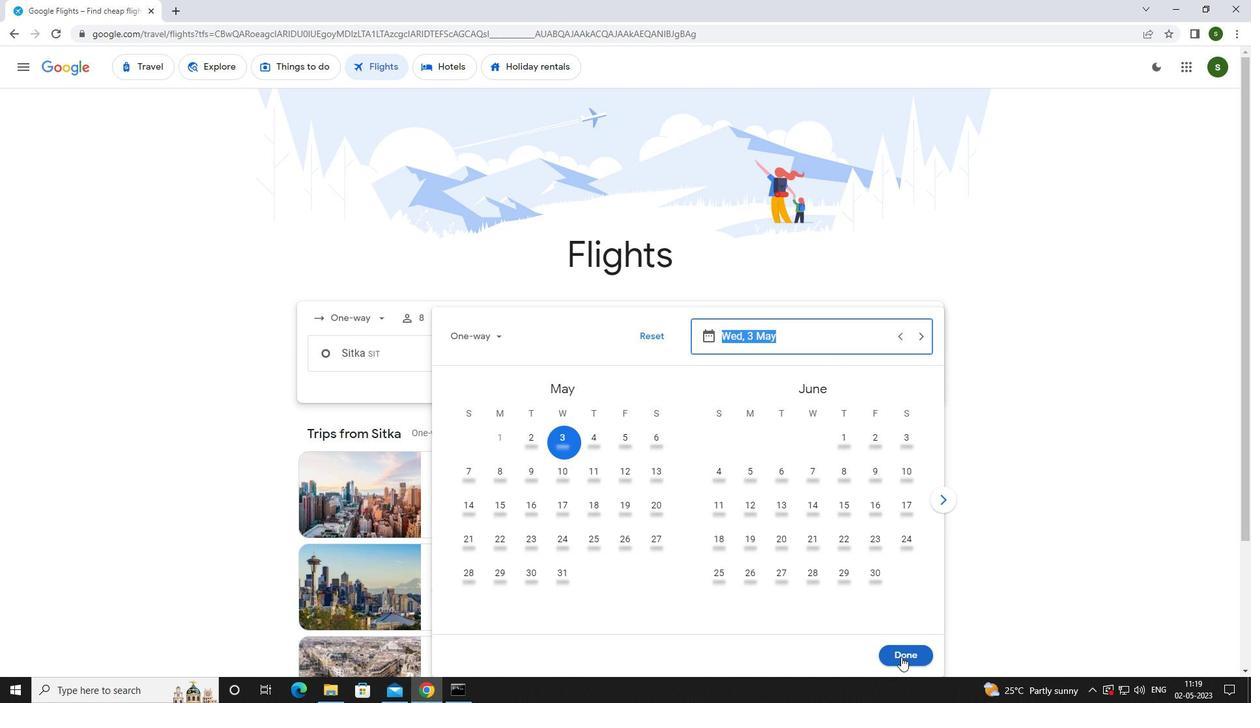 
Action: Mouse moved to (606, 396)
Screenshot: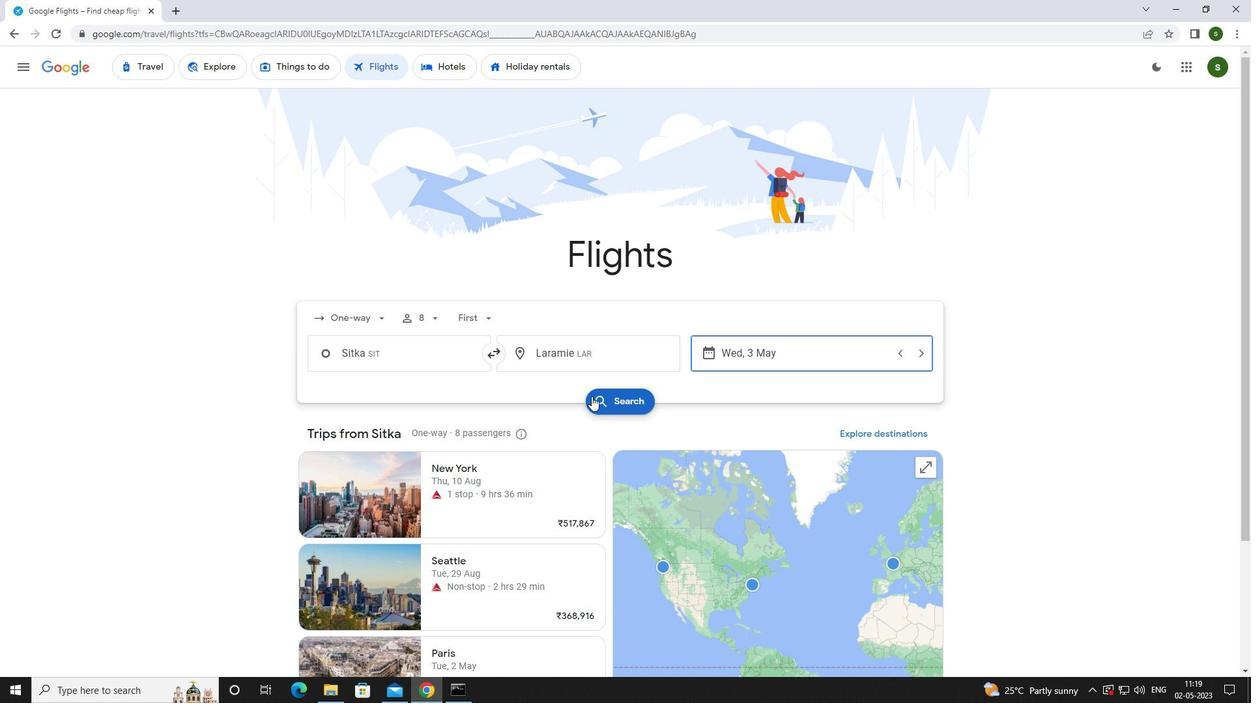 
Action: Mouse pressed left at (606, 396)
Screenshot: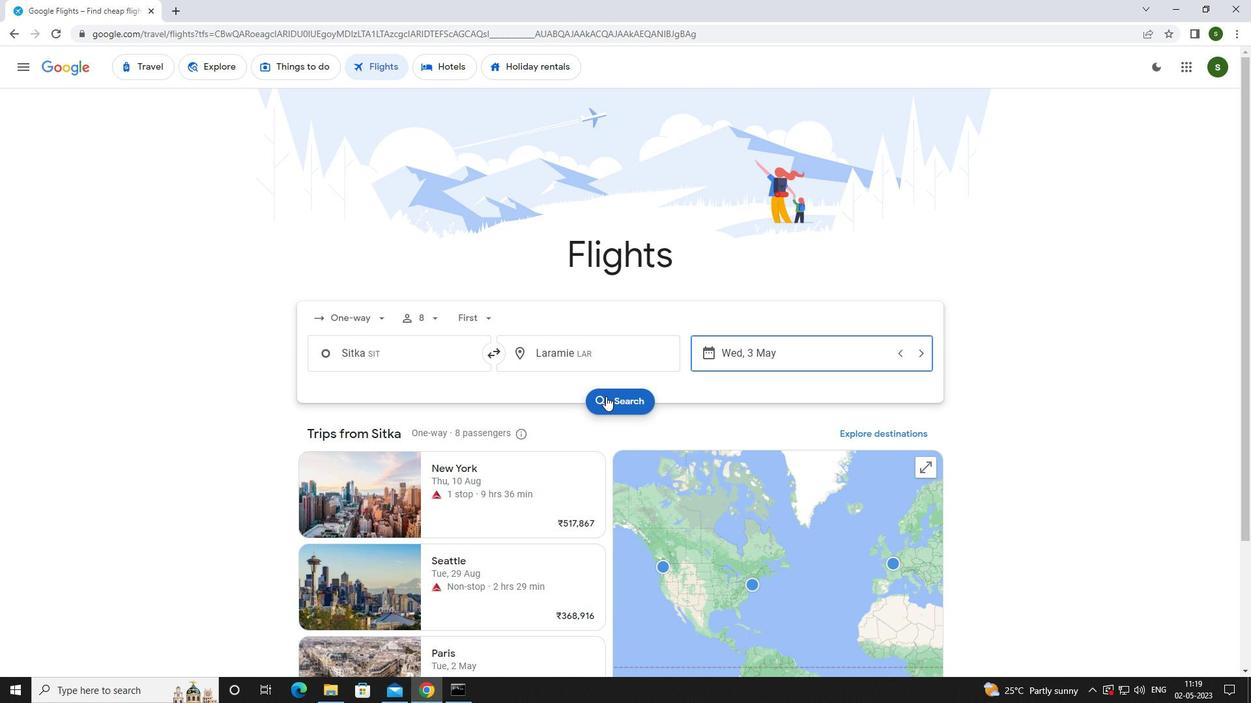 
Action: Mouse moved to (348, 187)
Screenshot: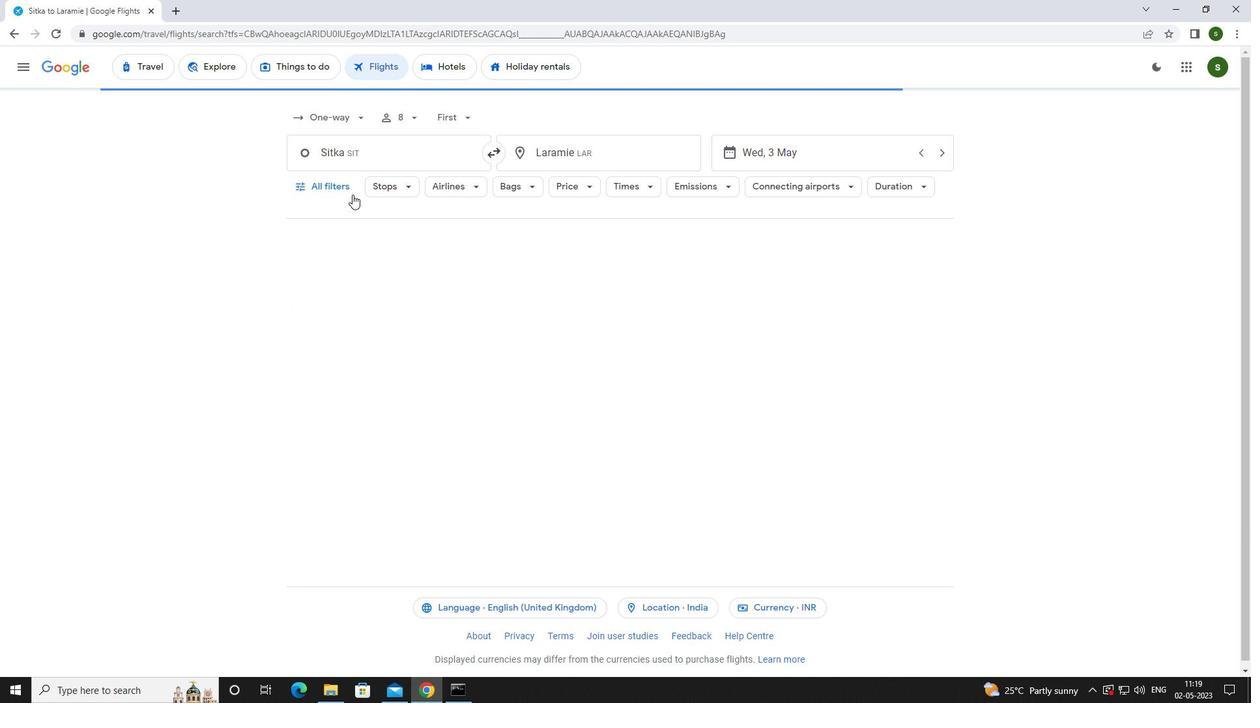 
Action: Mouse pressed left at (348, 187)
Screenshot: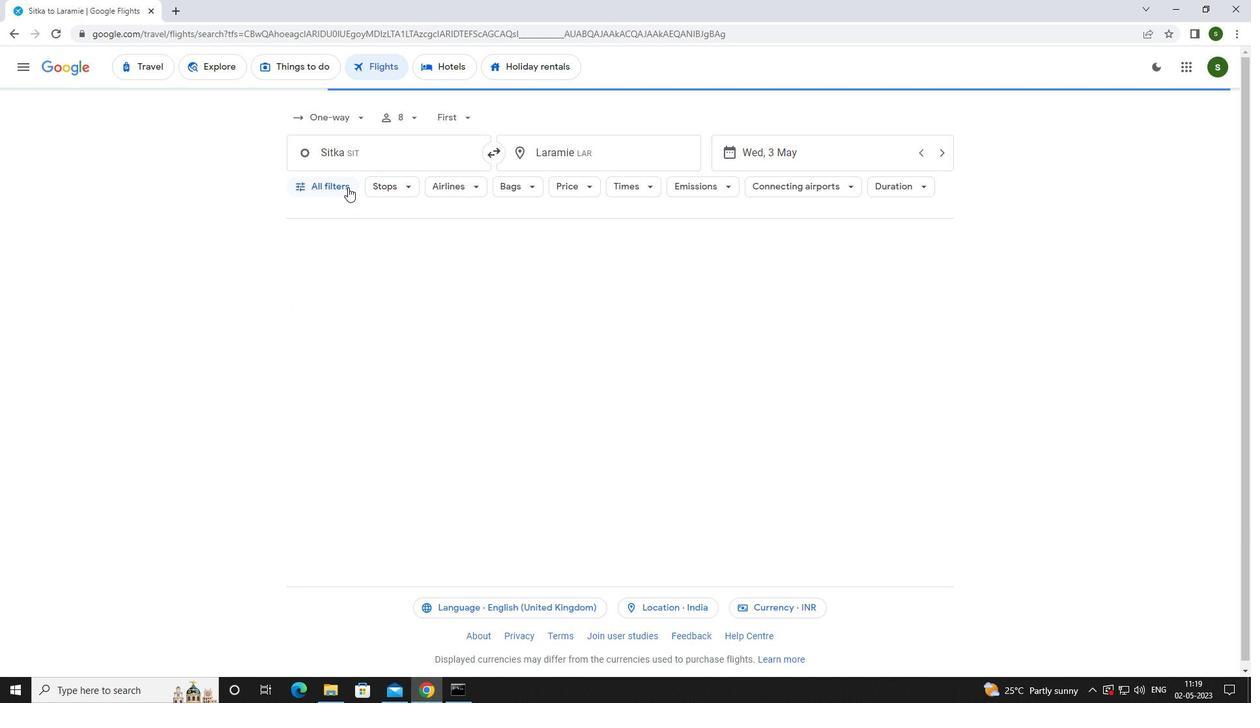 
Action: Mouse moved to (426, 311)
Screenshot: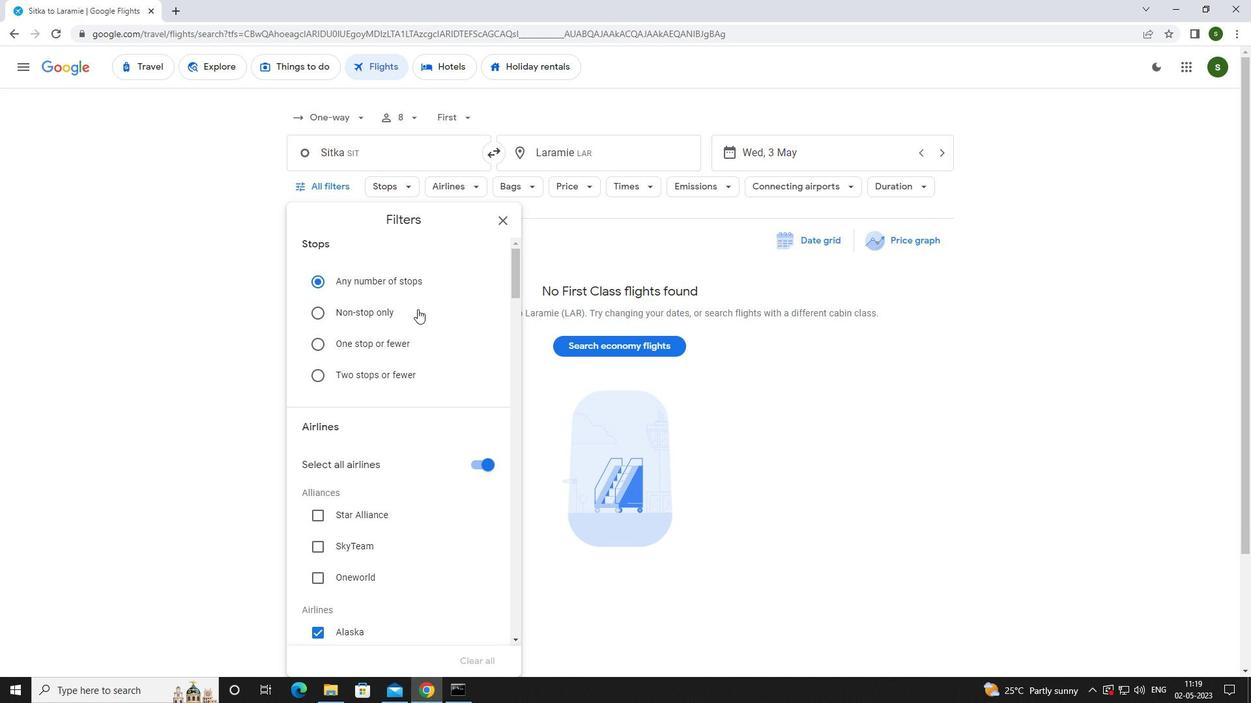 
Action: Mouse scrolled (426, 310) with delta (0, 0)
Screenshot: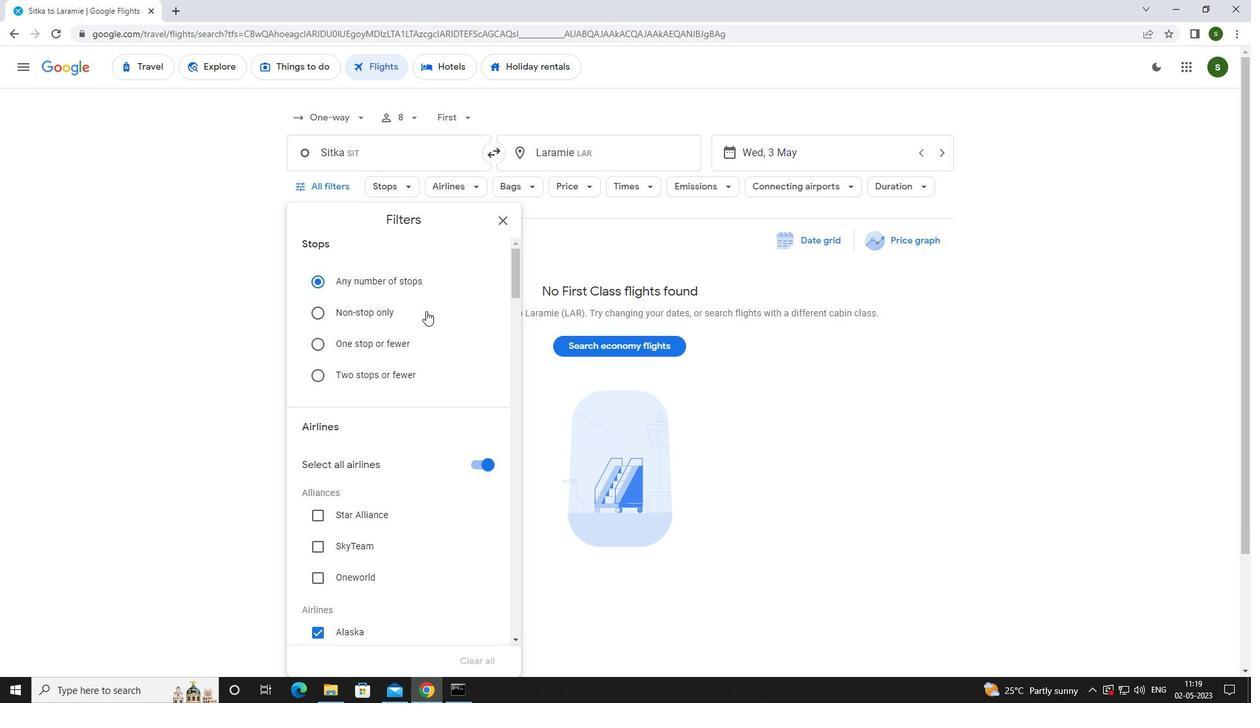 
Action: Mouse scrolled (426, 310) with delta (0, 0)
Screenshot: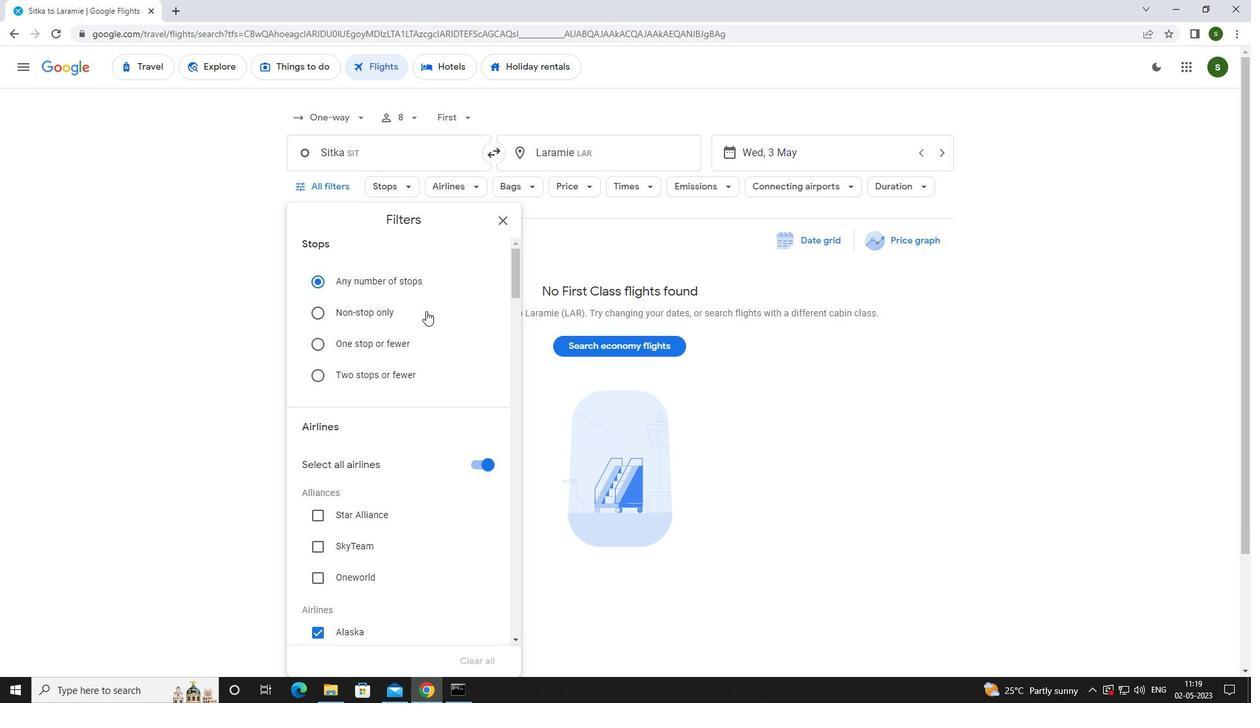 
Action: Mouse moved to (493, 331)
Screenshot: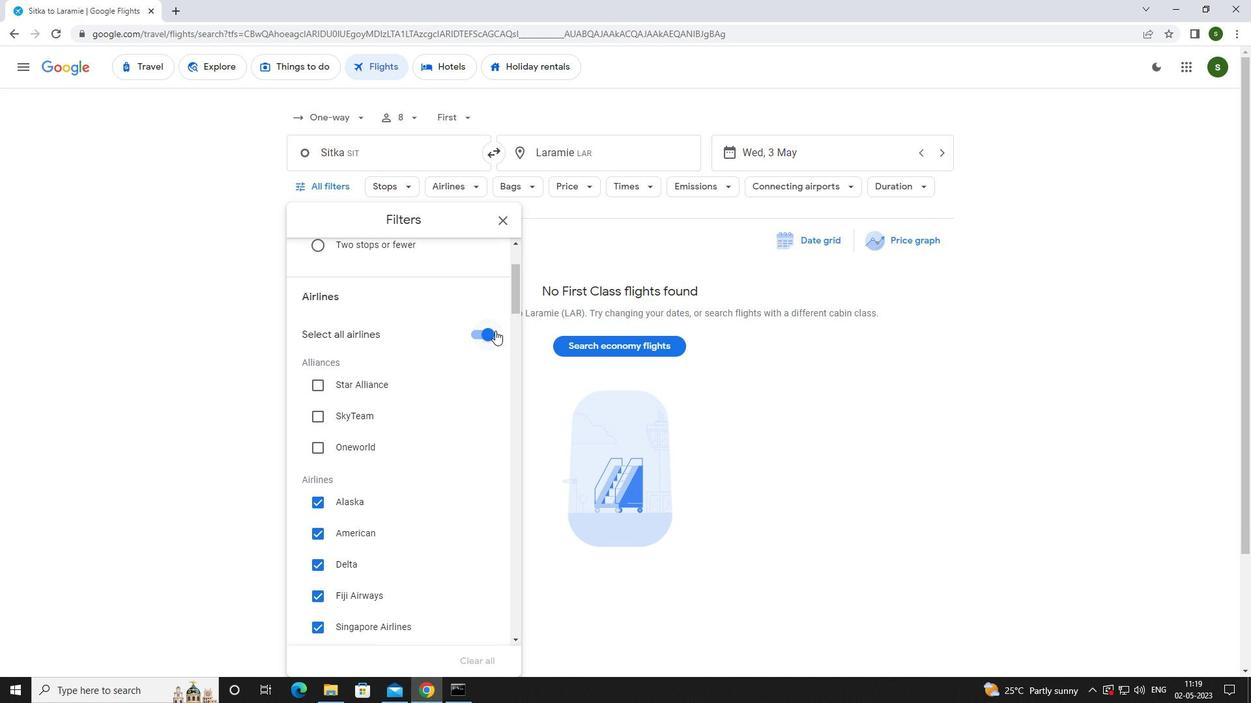 
Action: Mouse pressed left at (493, 331)
Screenshot: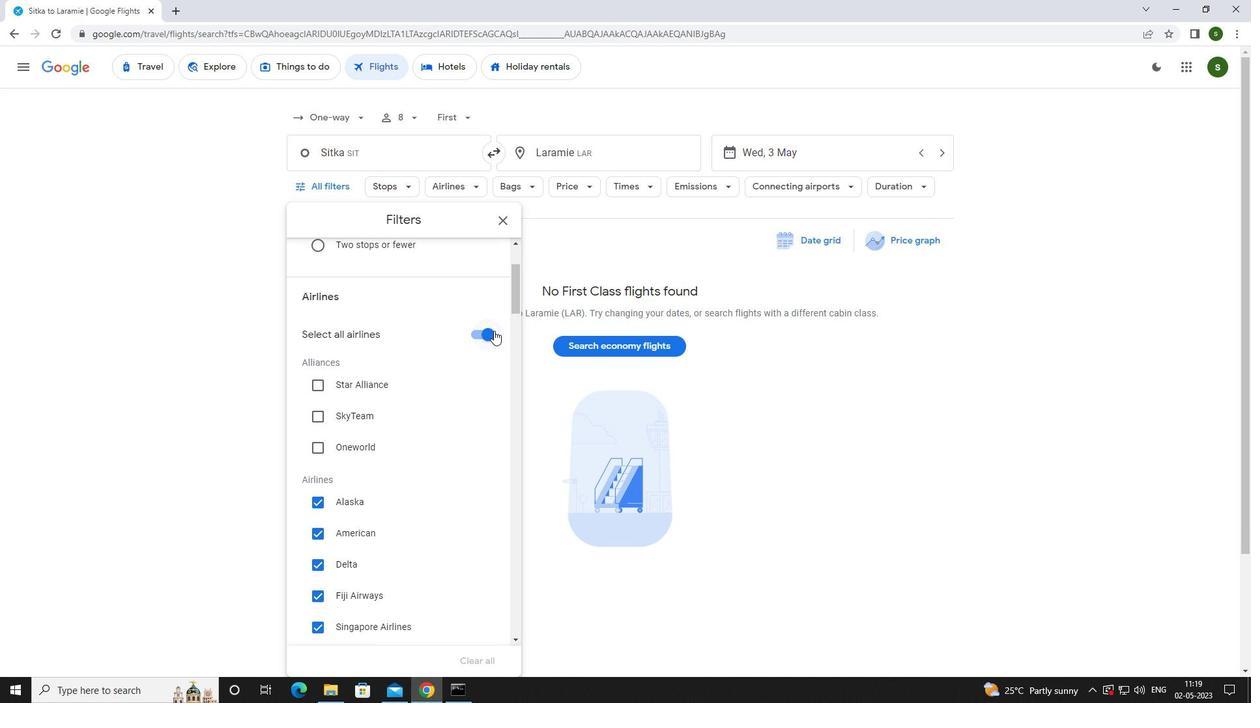 
Action: Mouse moved to (462, 360)
Screenshot: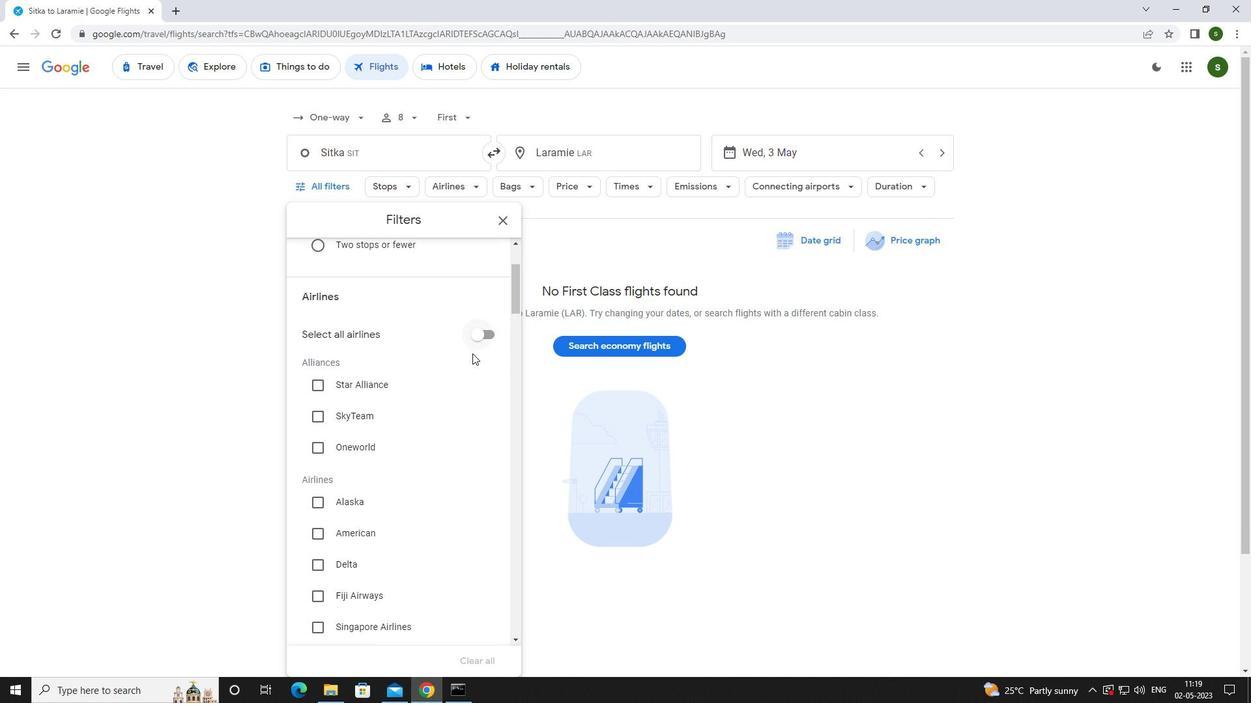 
Action: Mouse scrolled (462, 359) with delta (0, 0)
Screenshot: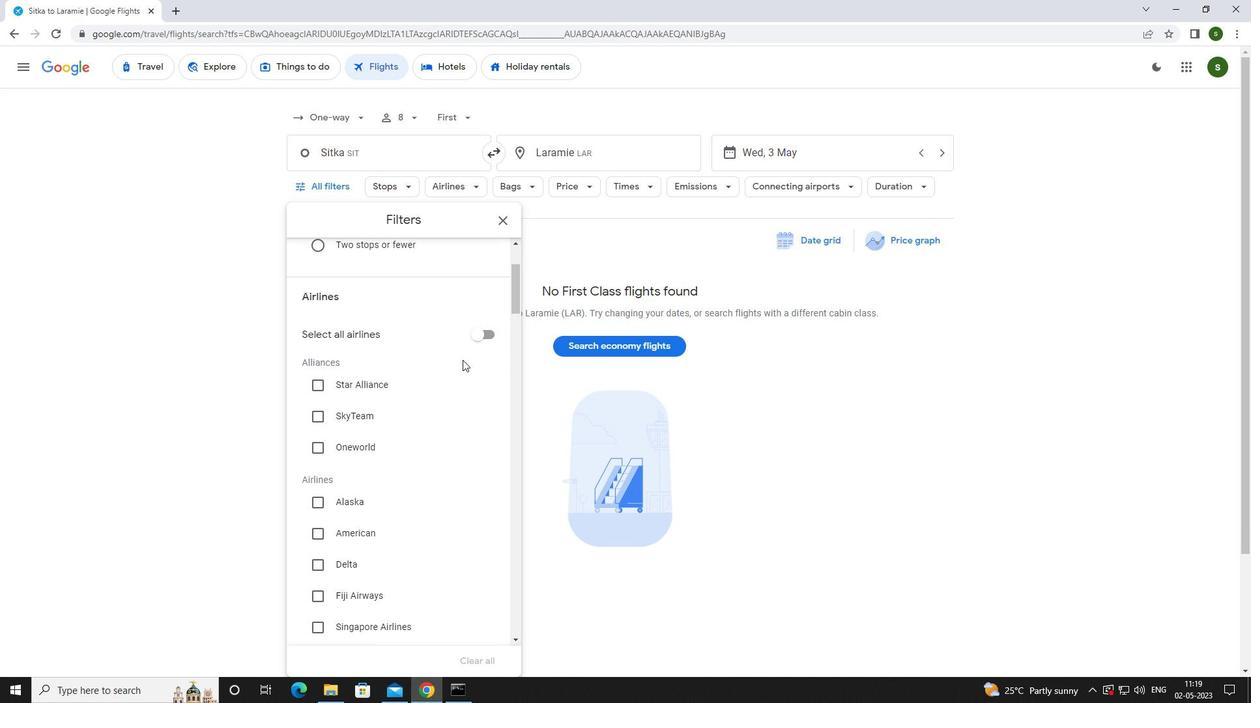 
Action: Mouse scrolled (462, 359) with delta (0, 0)
Screenshot: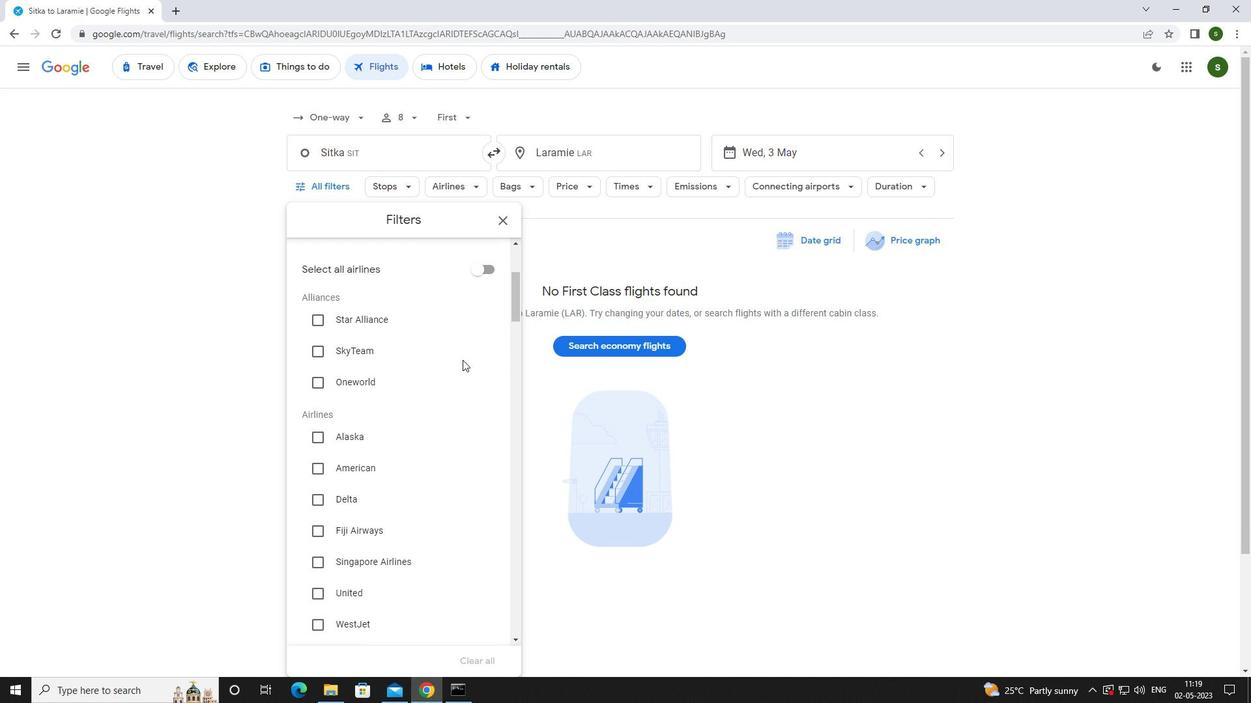 
Action: Mouse scrolled (462, 359) with delta (0, 0)
Screenshot: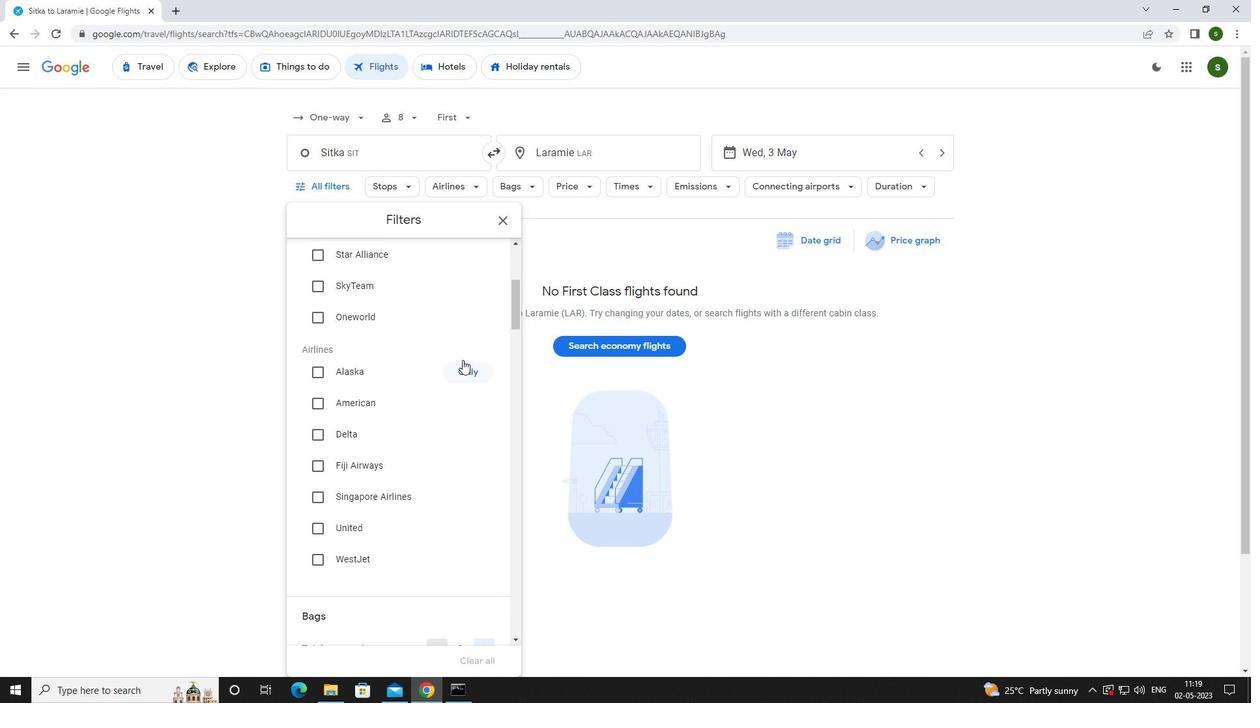 
Action: Mouse scrolled (462, 359) with delta (0, 0)
Screenshot: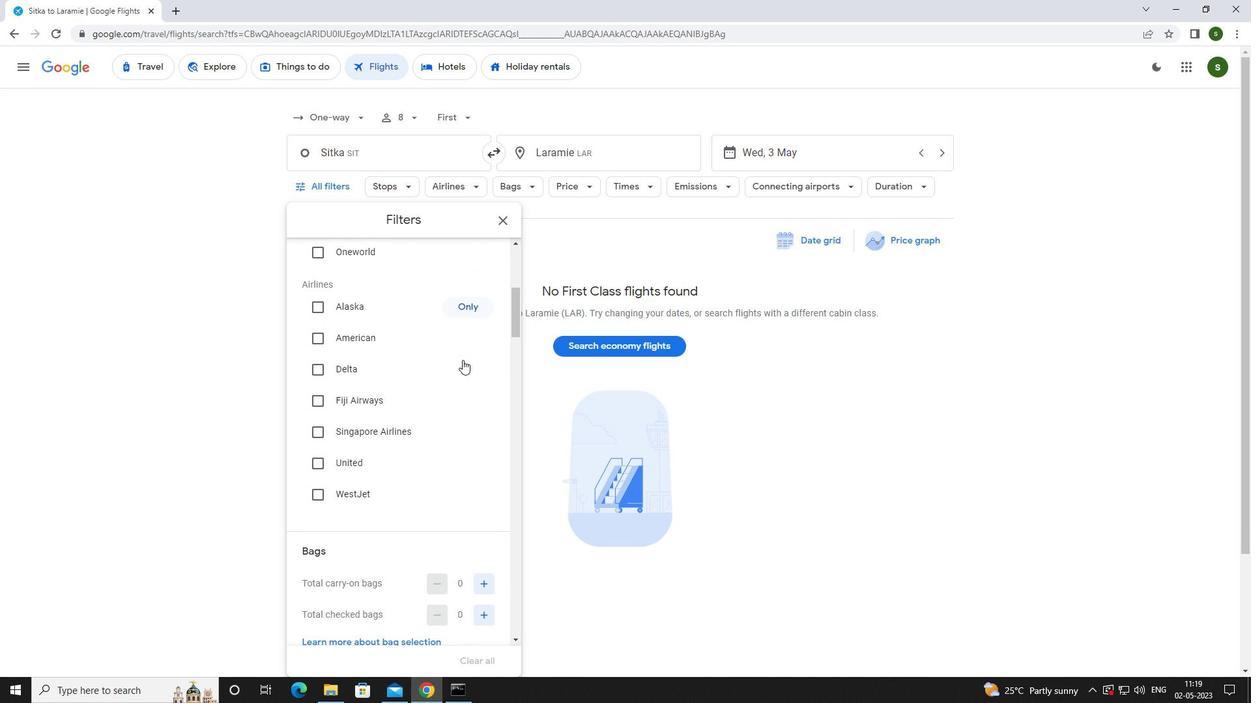 
Action: Mouse scrolled (462, 359) with delta (0, 0)
Screenshot: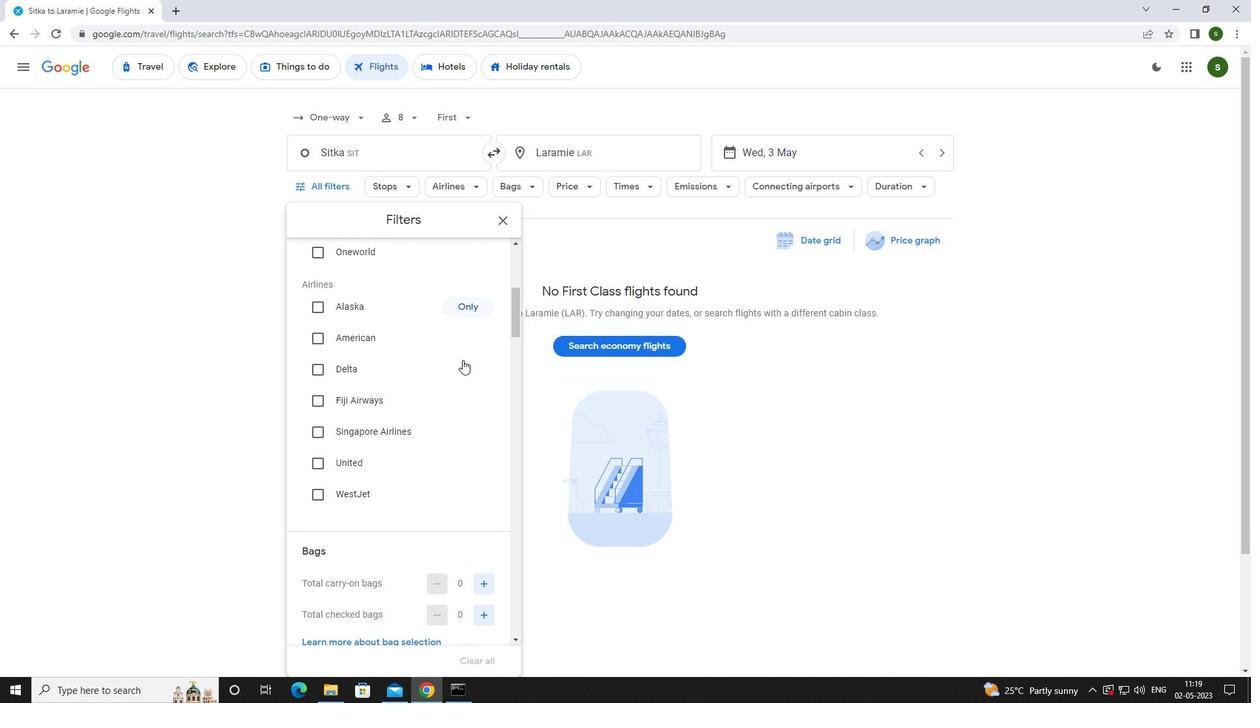 
Action: Mouse scrolled (462, 359) with delta (0, 0)
Screenshot: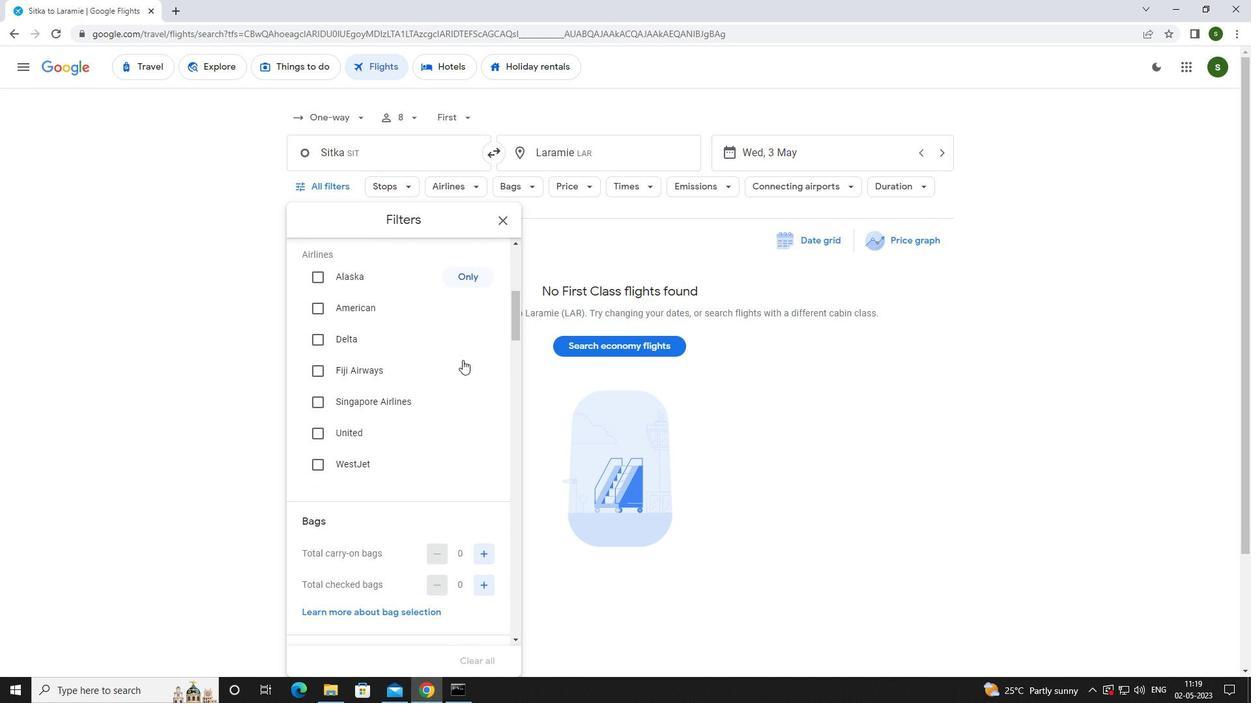 
Action: Mouse scrolled (462, 359) with delta (0, 0)
Screenshot: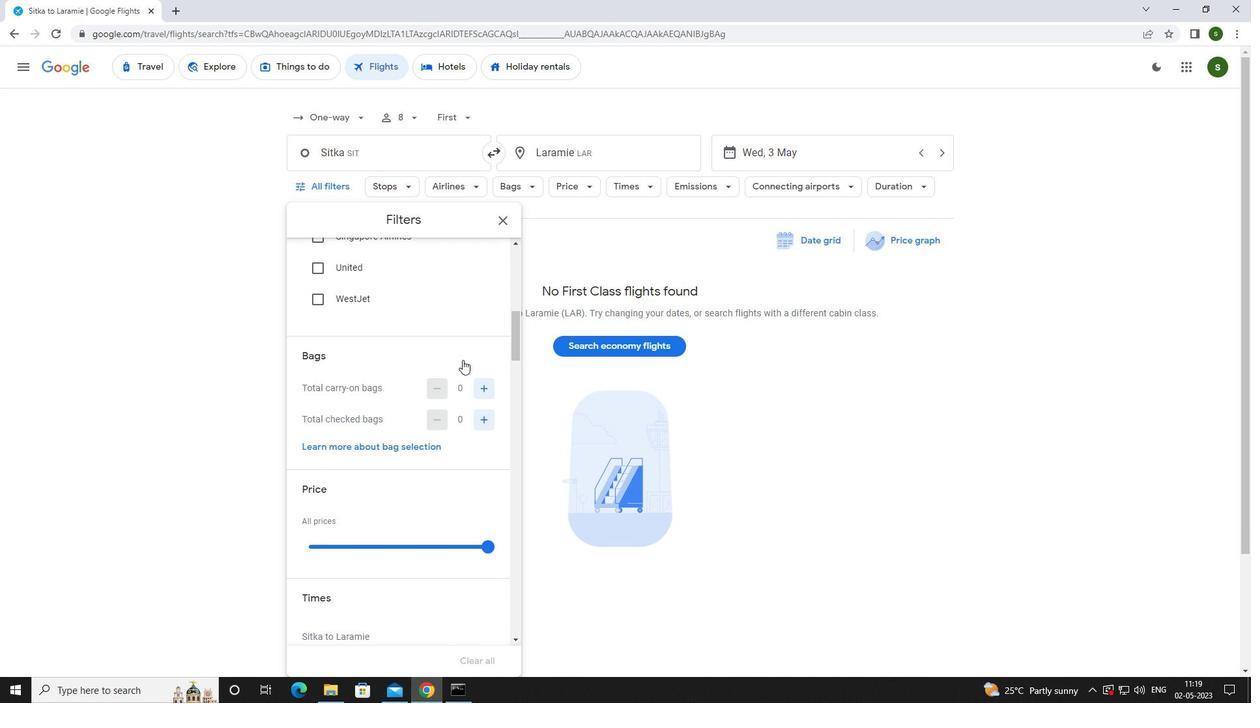 
Action: Mouse moved to (484, 360)
Screenshot: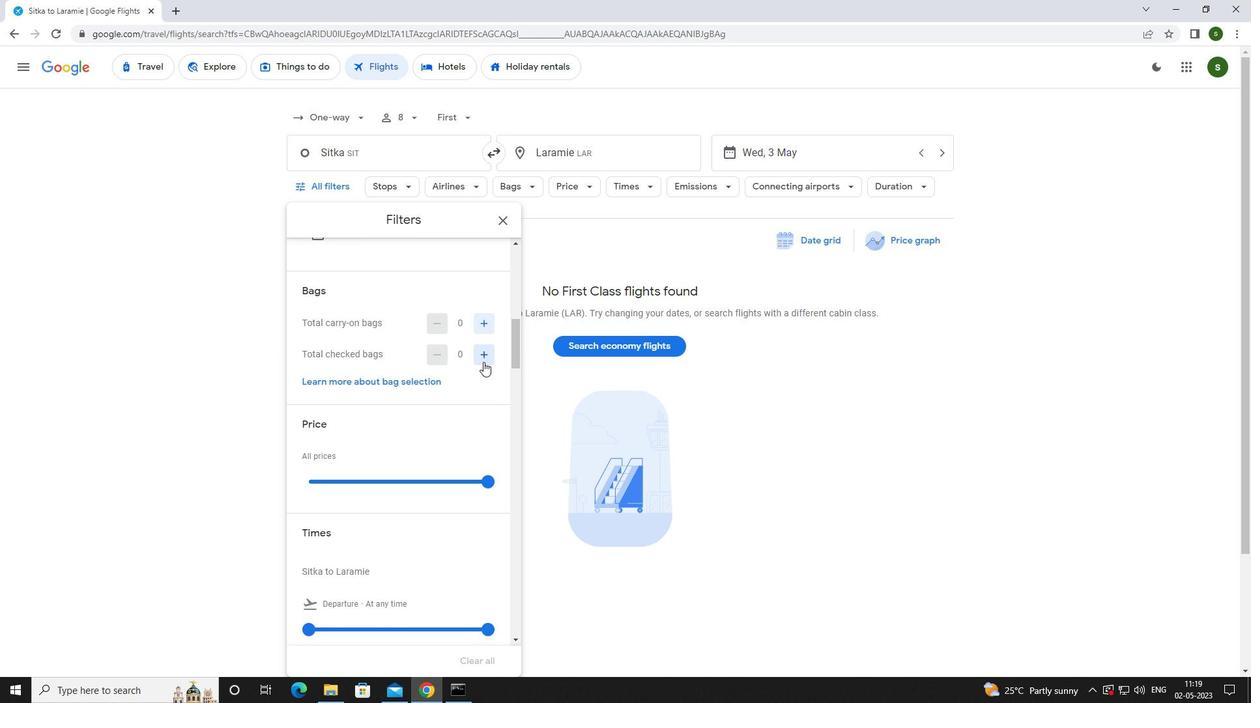 
Action: Mouse pressed left at (484, 360)
Screenshot: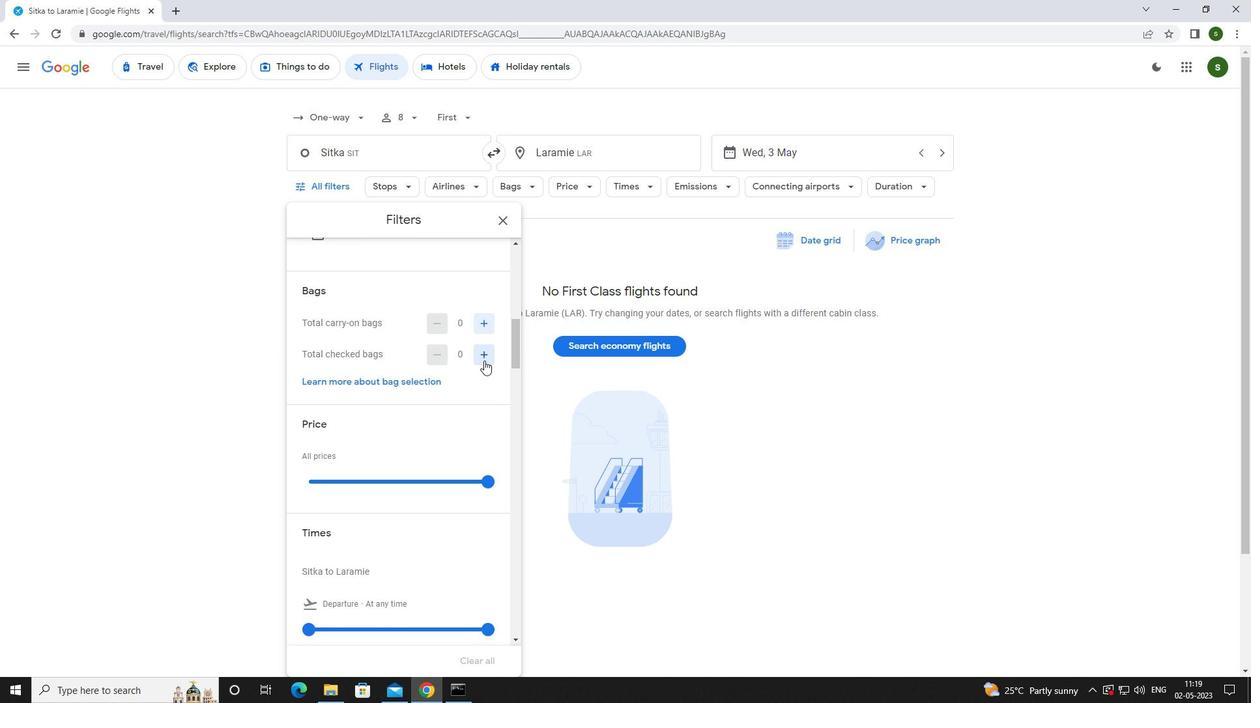 
Action: Mouse pressed left at (484, 360)
Screenshot: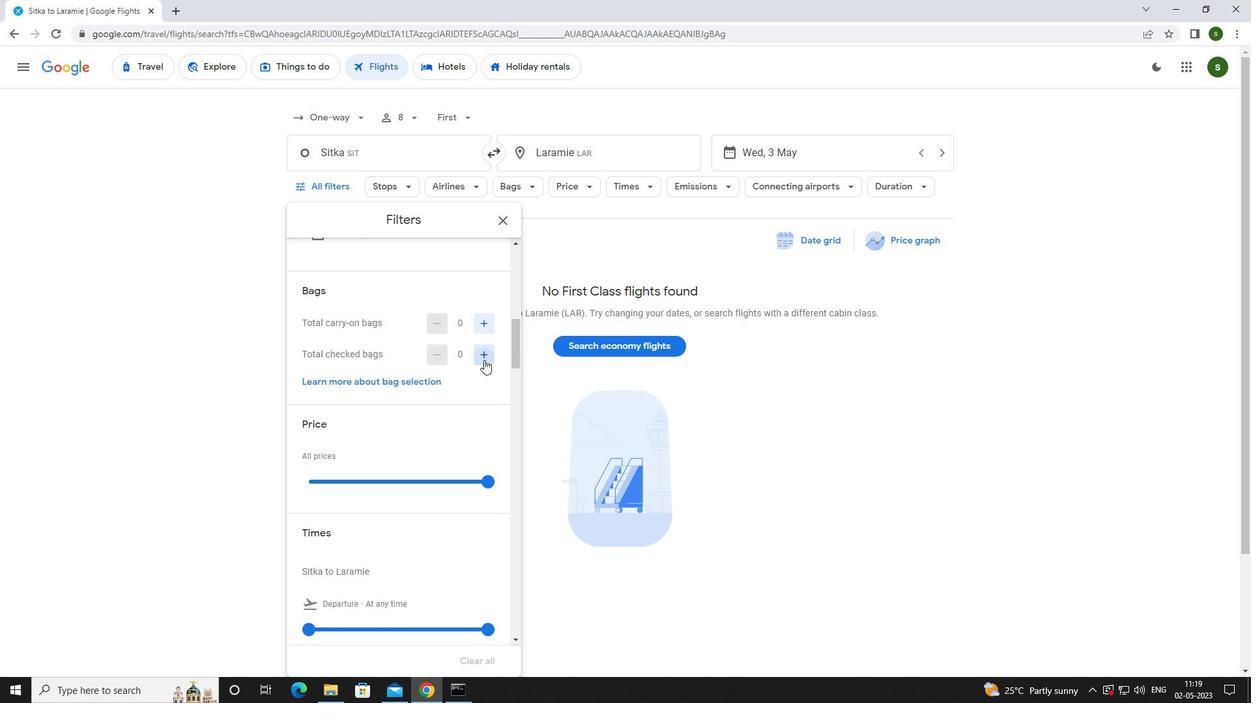 
Action: Mouse pressed left at (484, 360)
Screenshot: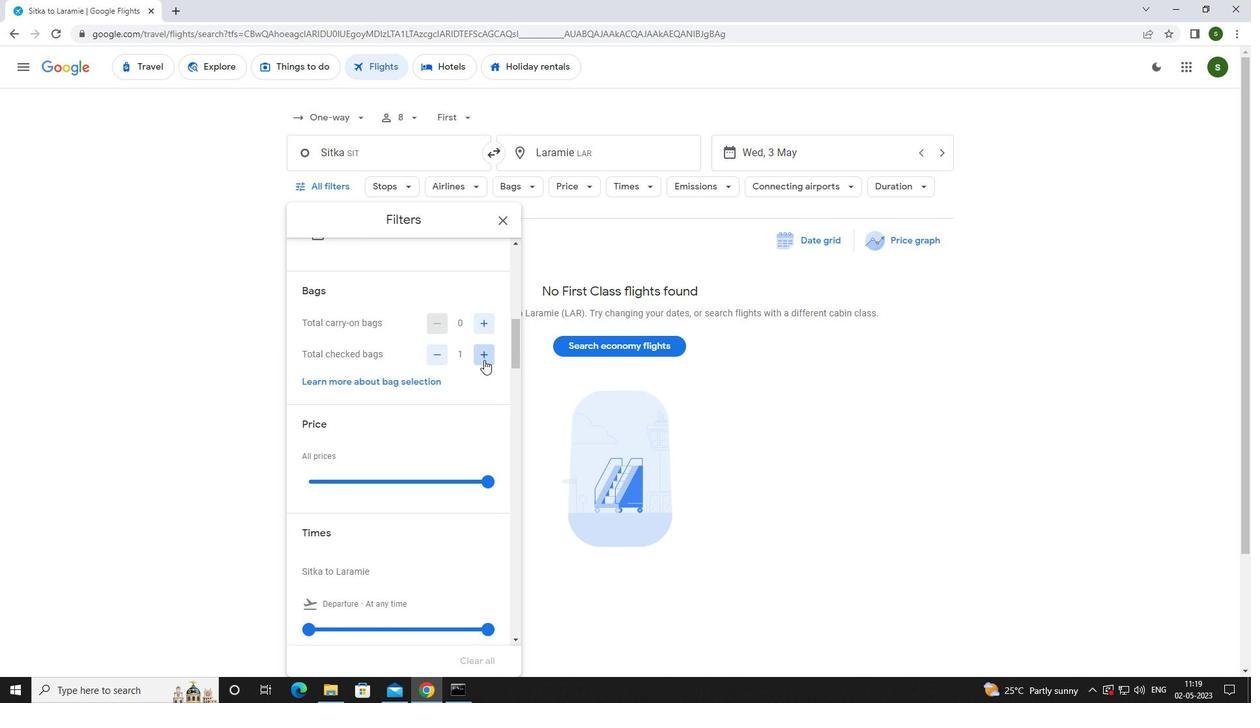 
Action: Mouse pressed left at (484, 360)
Screenshot: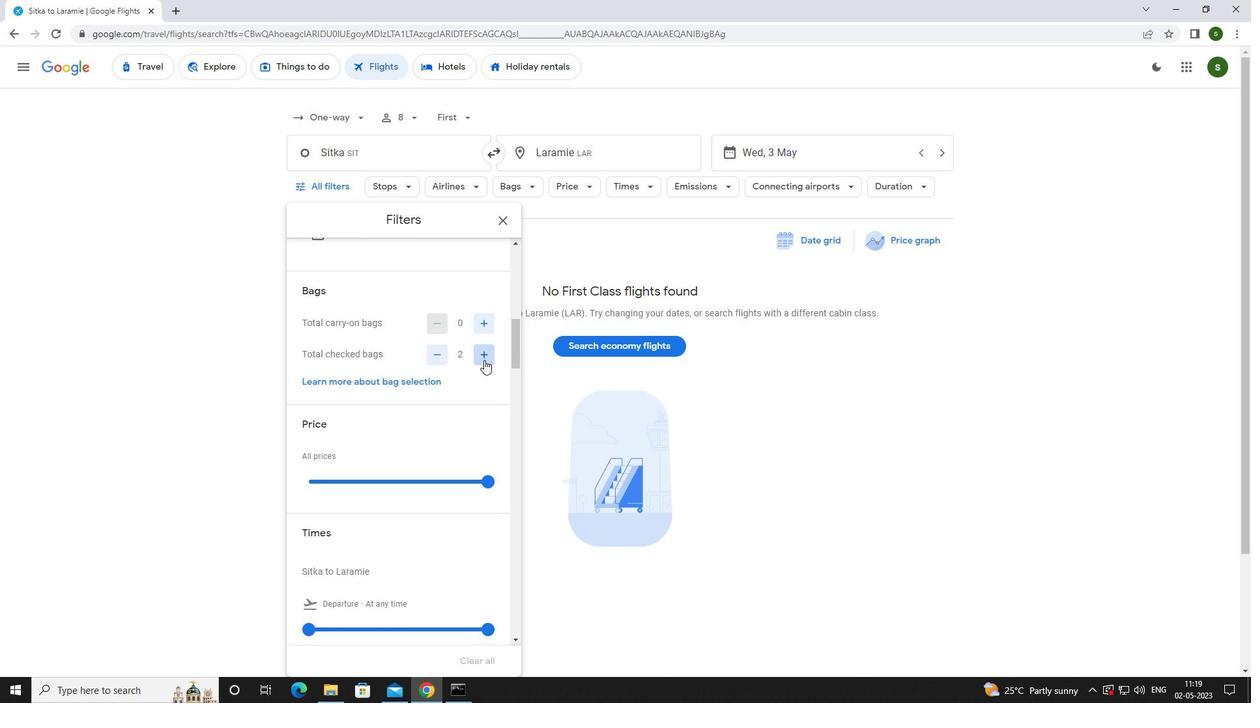 
Action: Mouse pressed left at (484, 360)
Screenshot: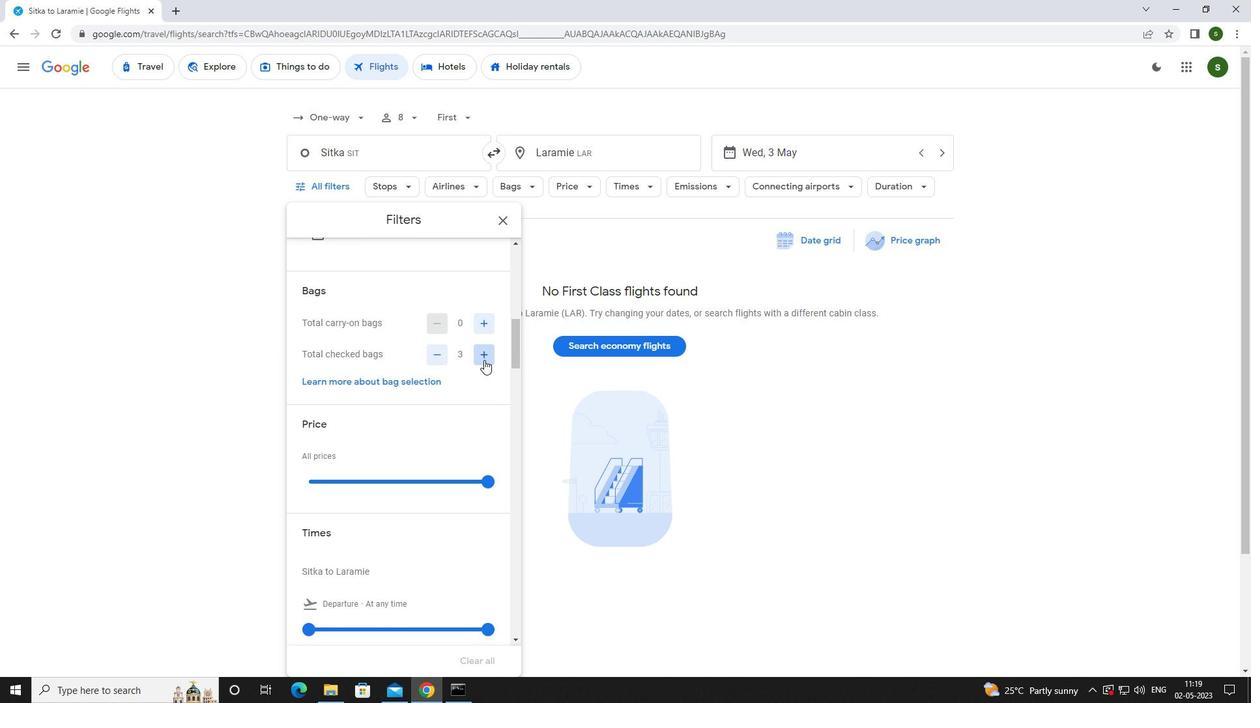 
Action: Mouse pressed left at (484, 360)
Screenshot: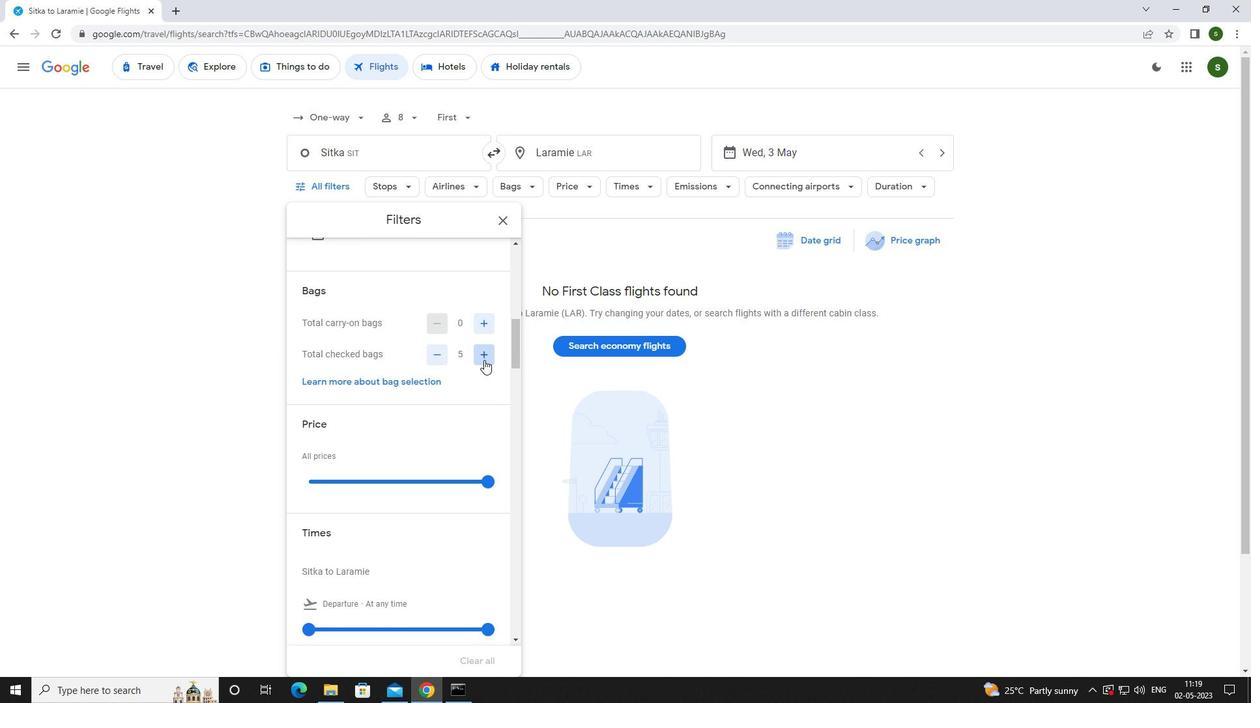 
Action: Mouse pressed left at (484, 360)
Screenshot: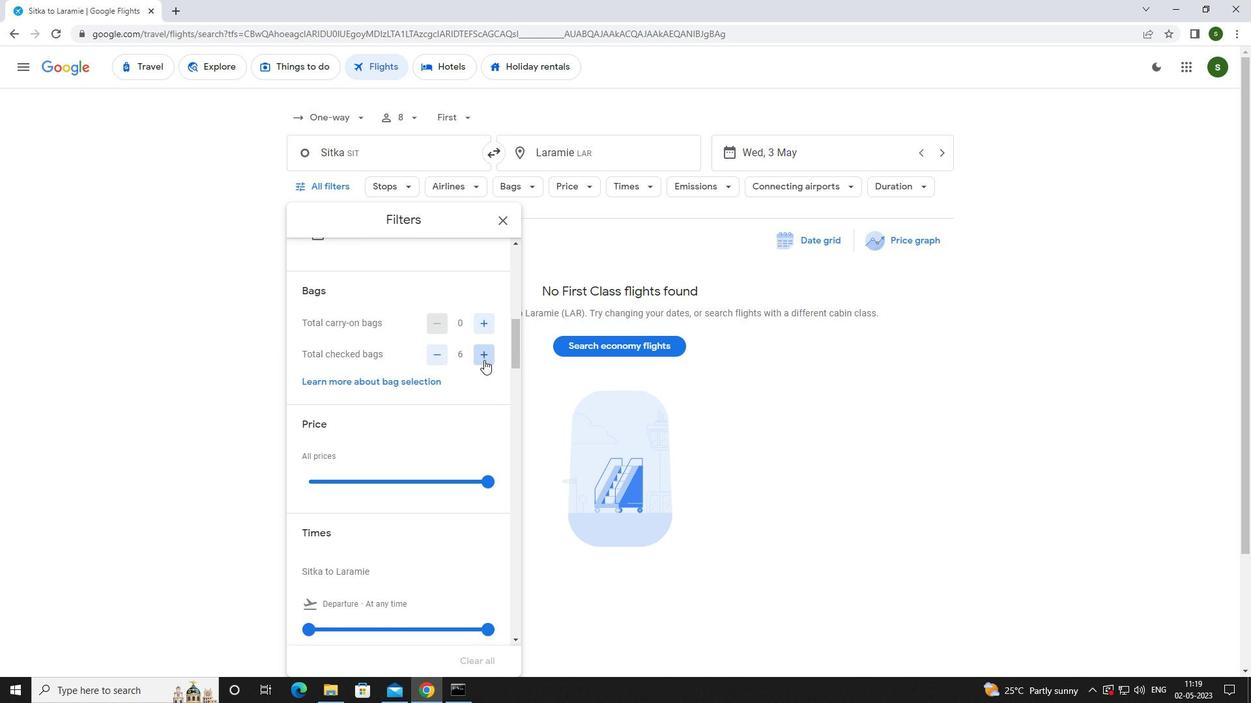 
Action: Mouse moved to (476, 389)
Screenshot: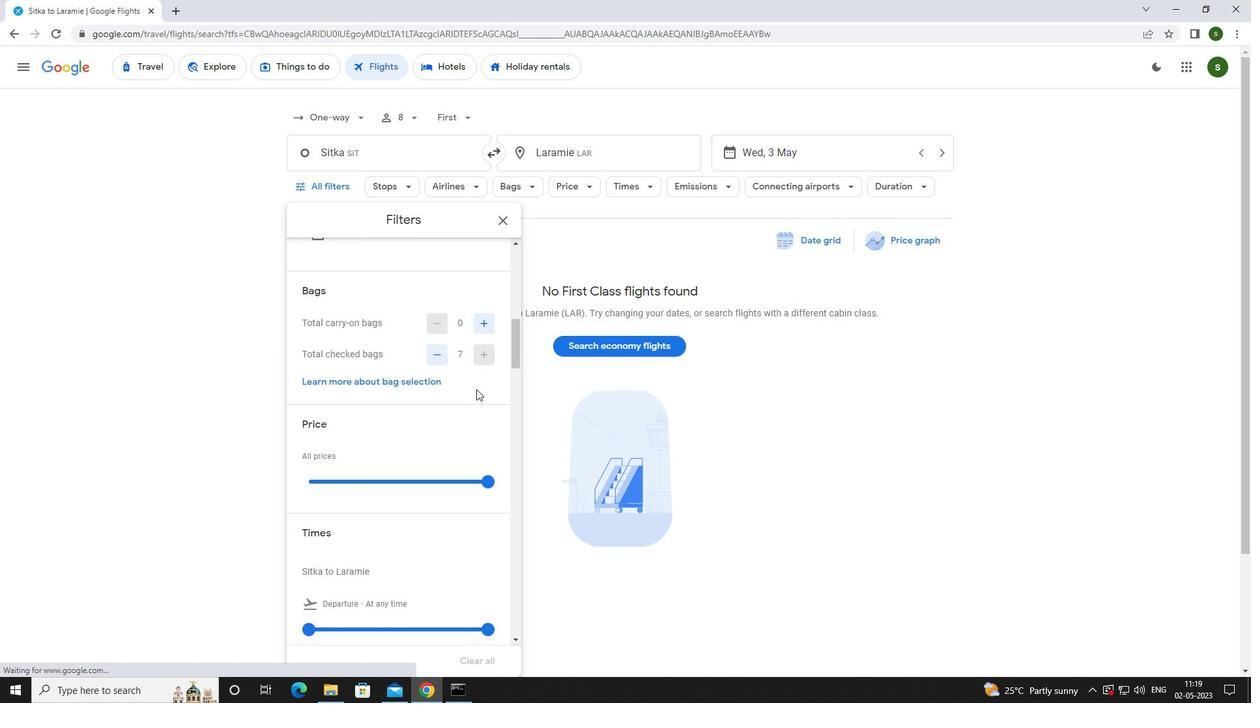 
Action: Mouse scrolled (476, 389) with delta (0, 0)
Screenshot: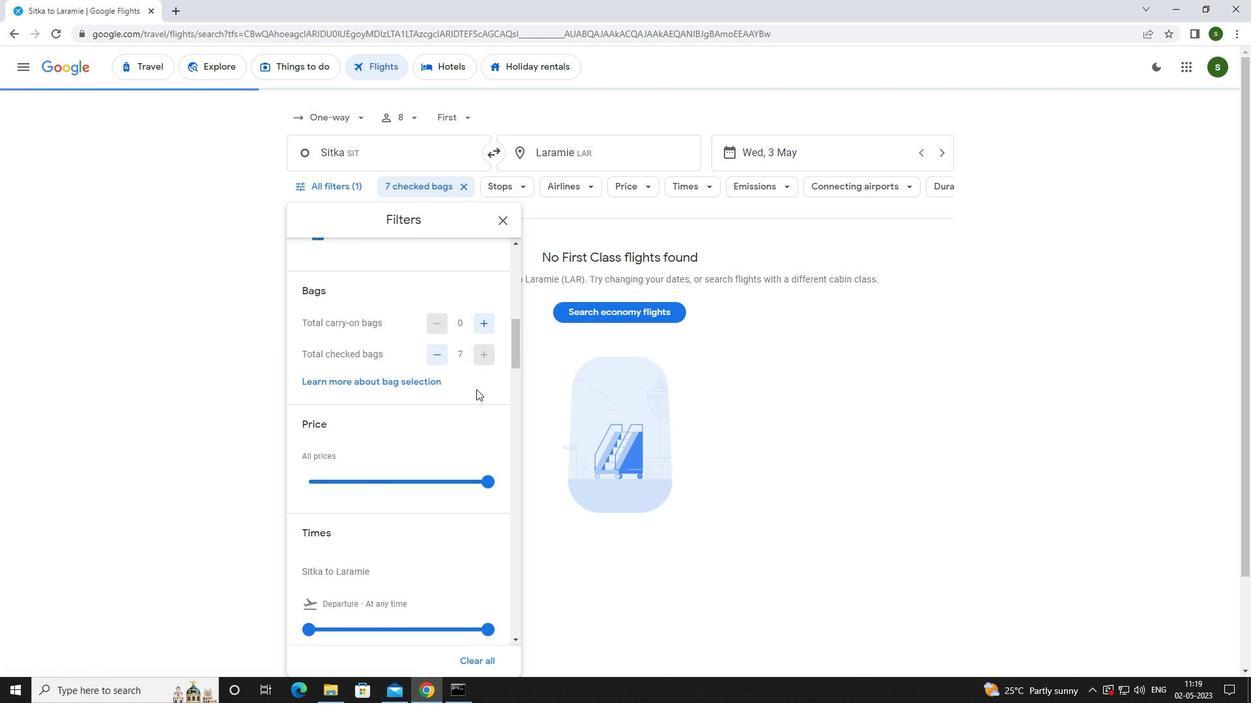 
Action: Mouse moved to (483, 409)
Screenshot: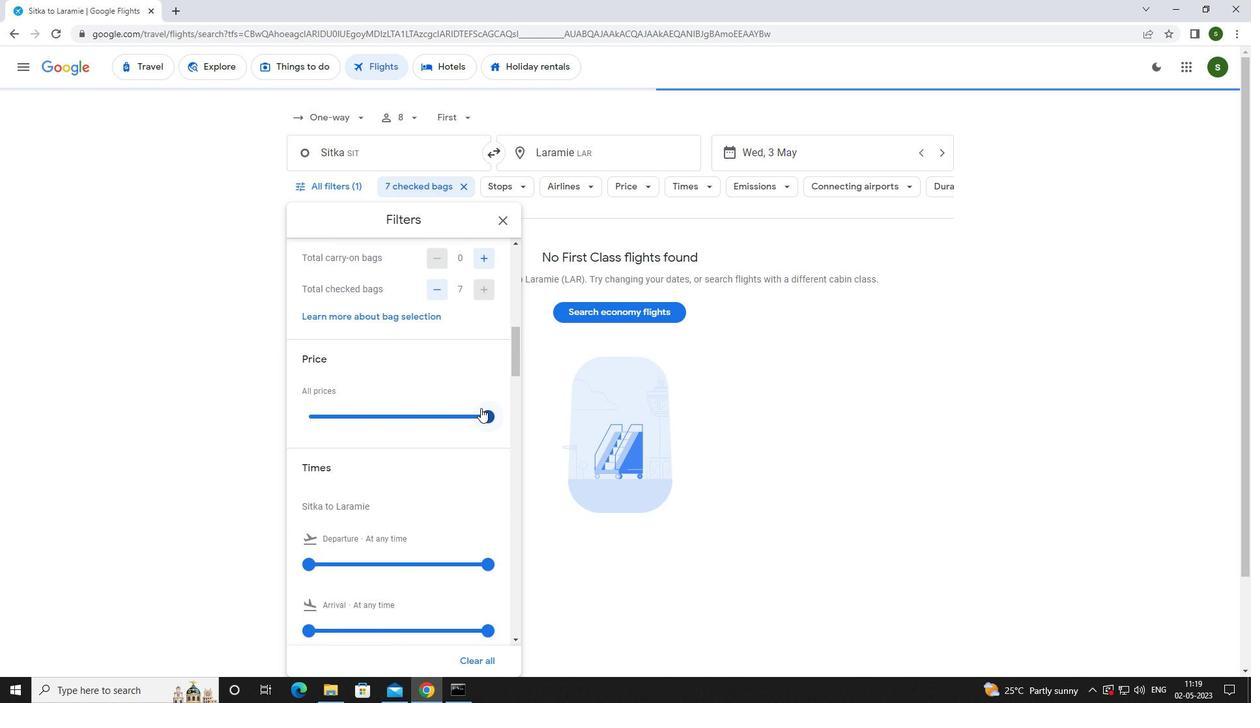 
Action: Mouse pressed left at (483, 409)
Screenshot: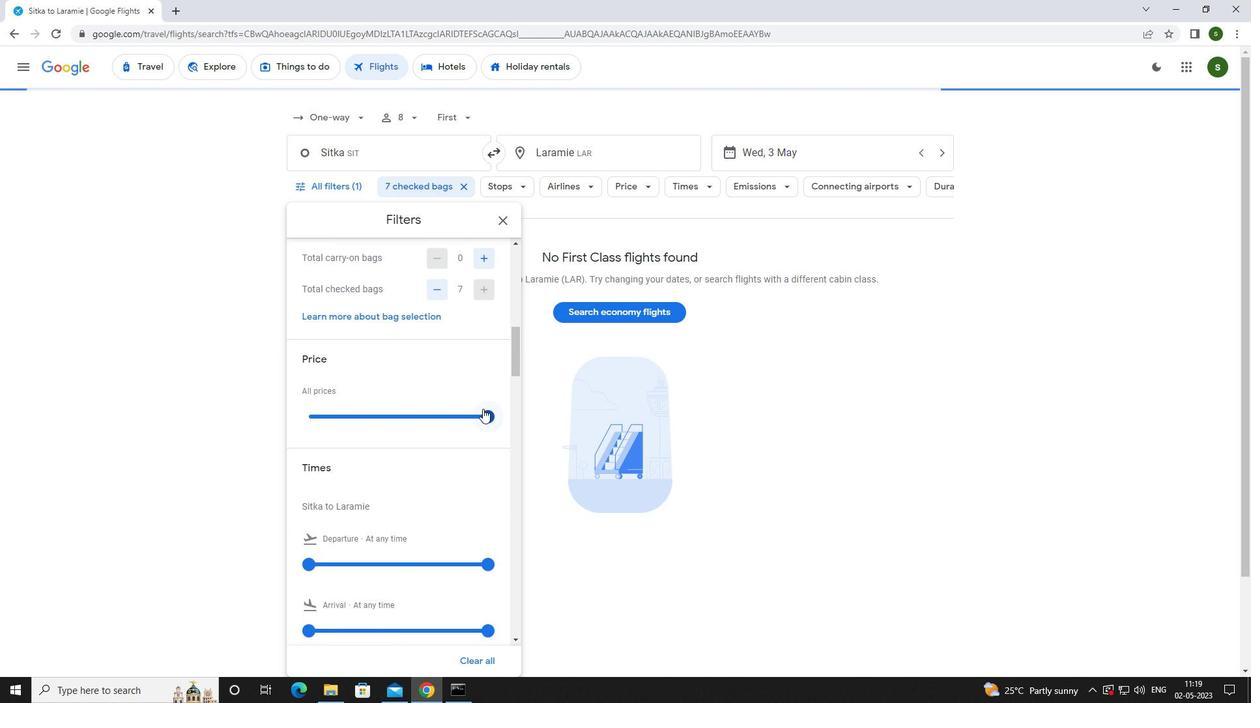 
Action: Mouse moved to (415, 468)
Screenshot: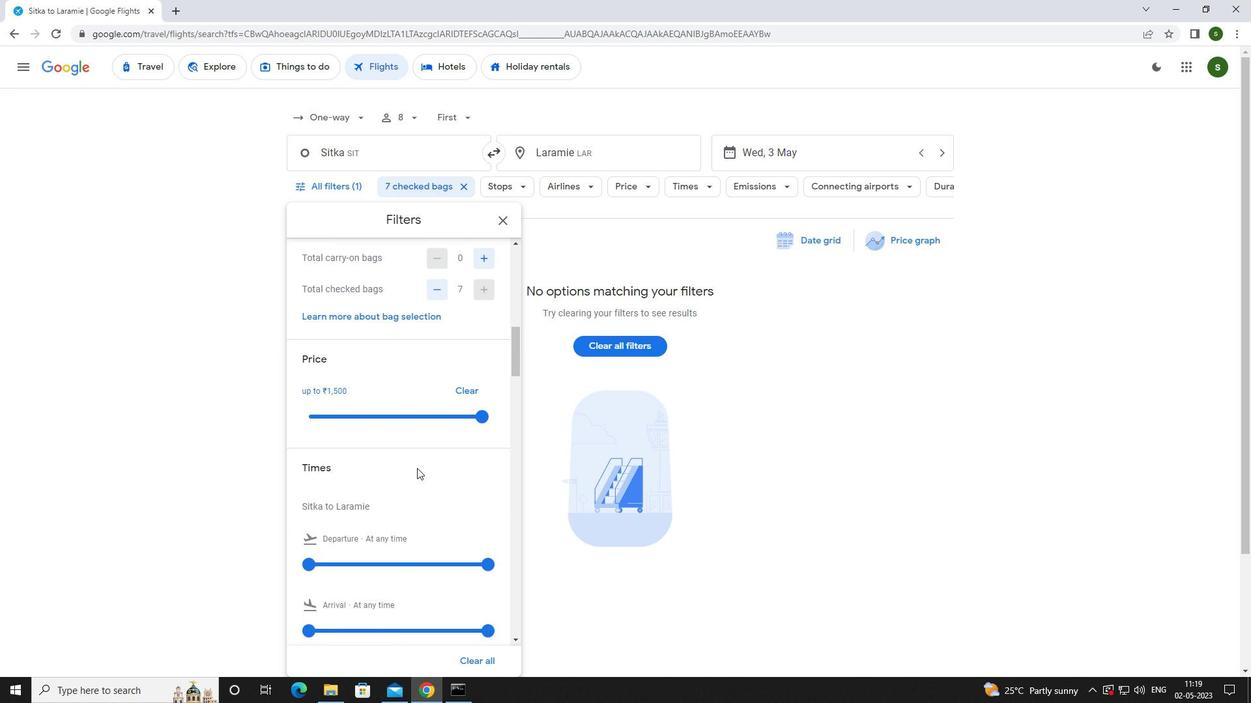 
Action: Mouse scrolled (415, 468) with delta (0, 0)
Screenshot: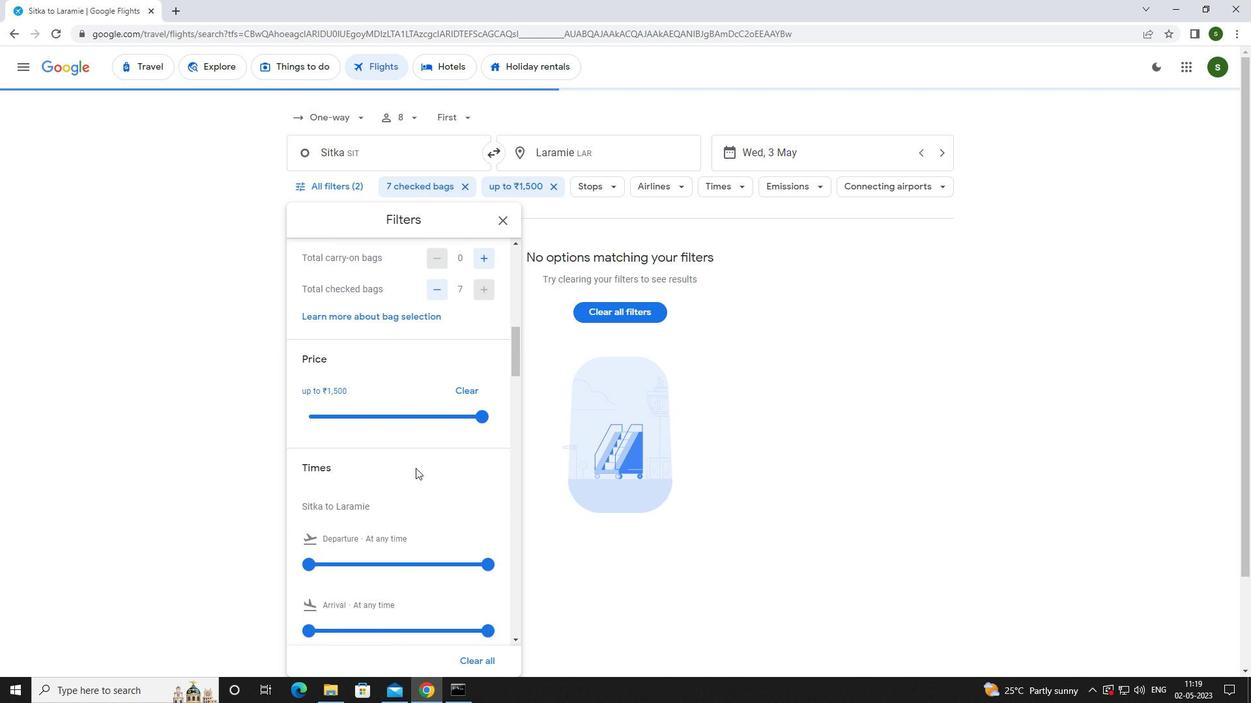 
Action: Mouse scrolled (415, 468) with delta (0, 0)
Screenshot: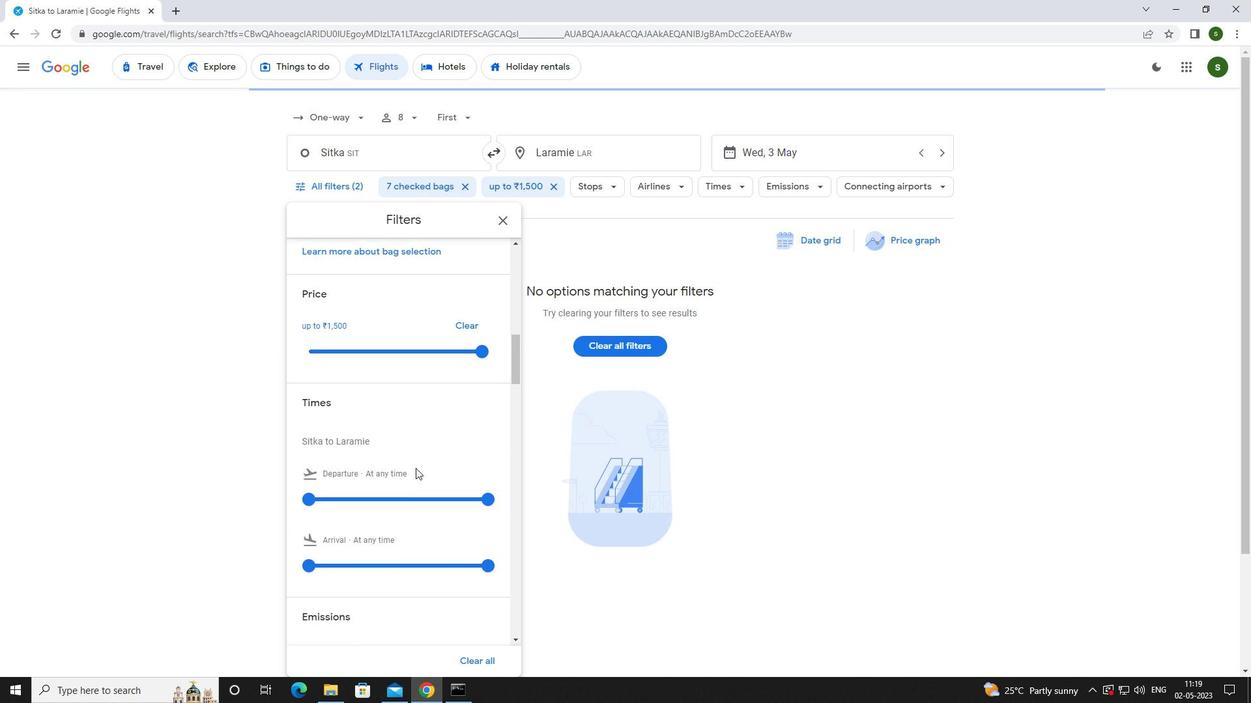
Action: Mouse moved to (305, 434)
Screenshot: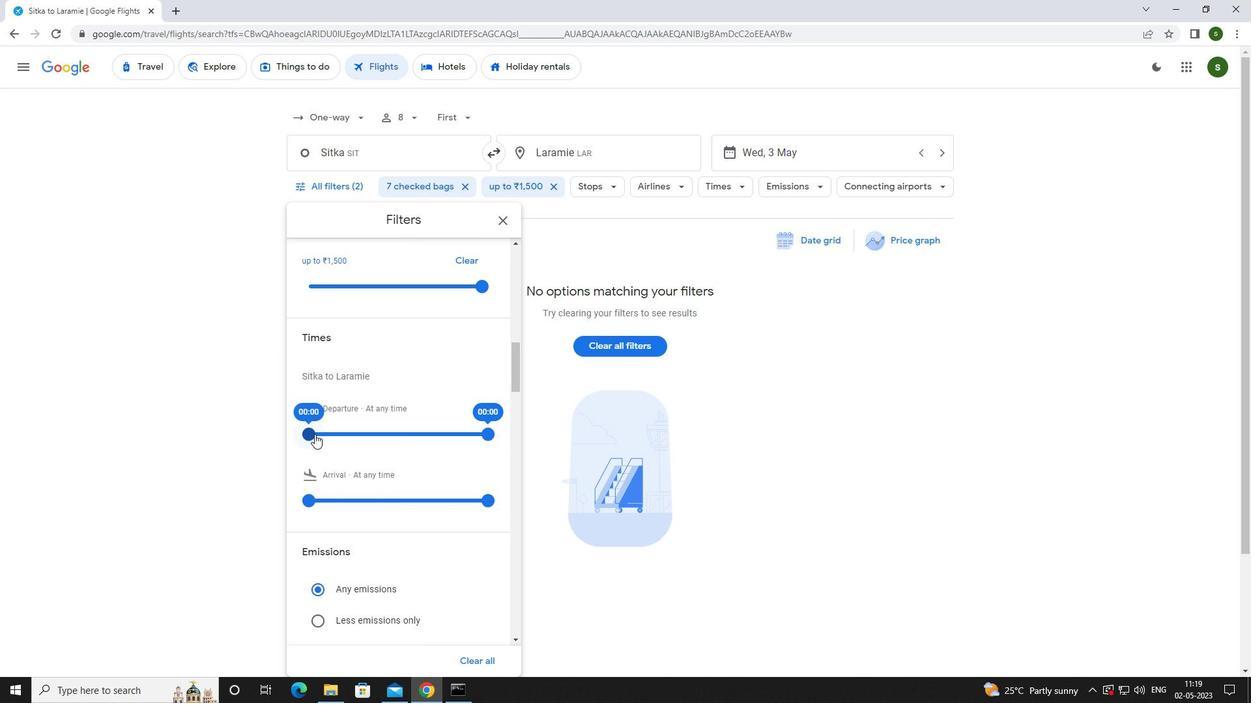 
Action: Mouse pressed left at (305, 434)
Screenshot: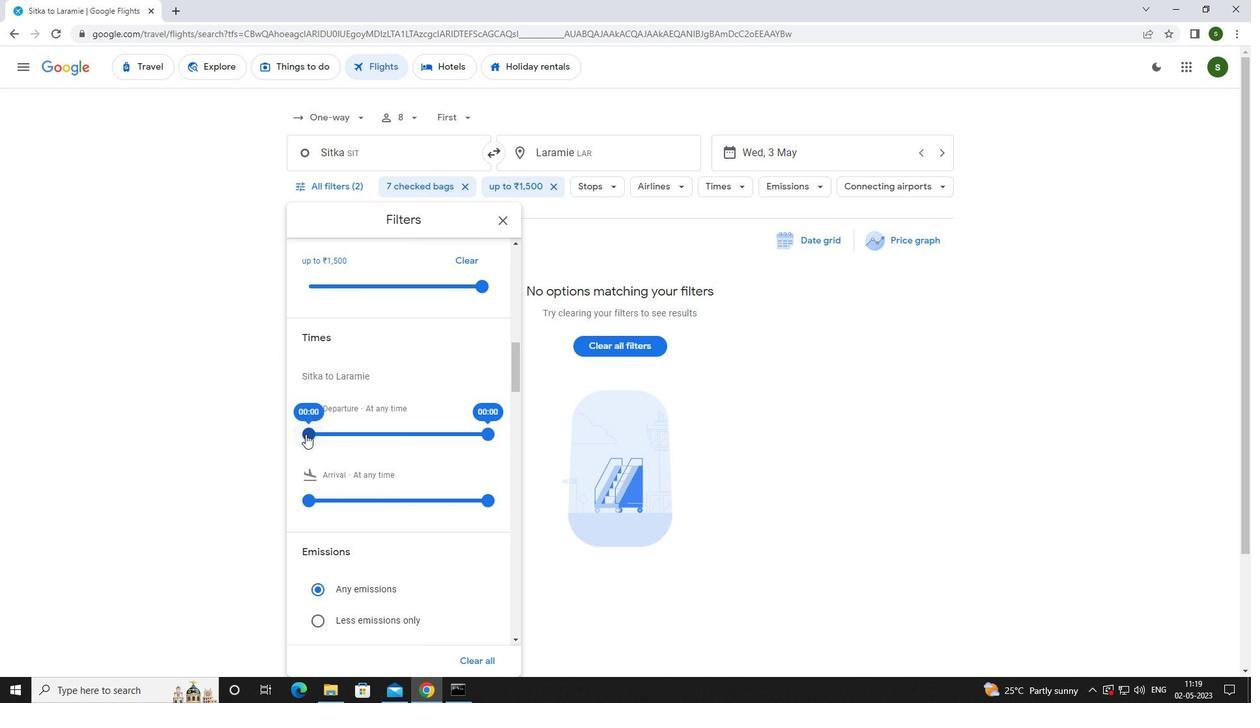 
Action: Mouse moved to (800, 433)
Screenshot: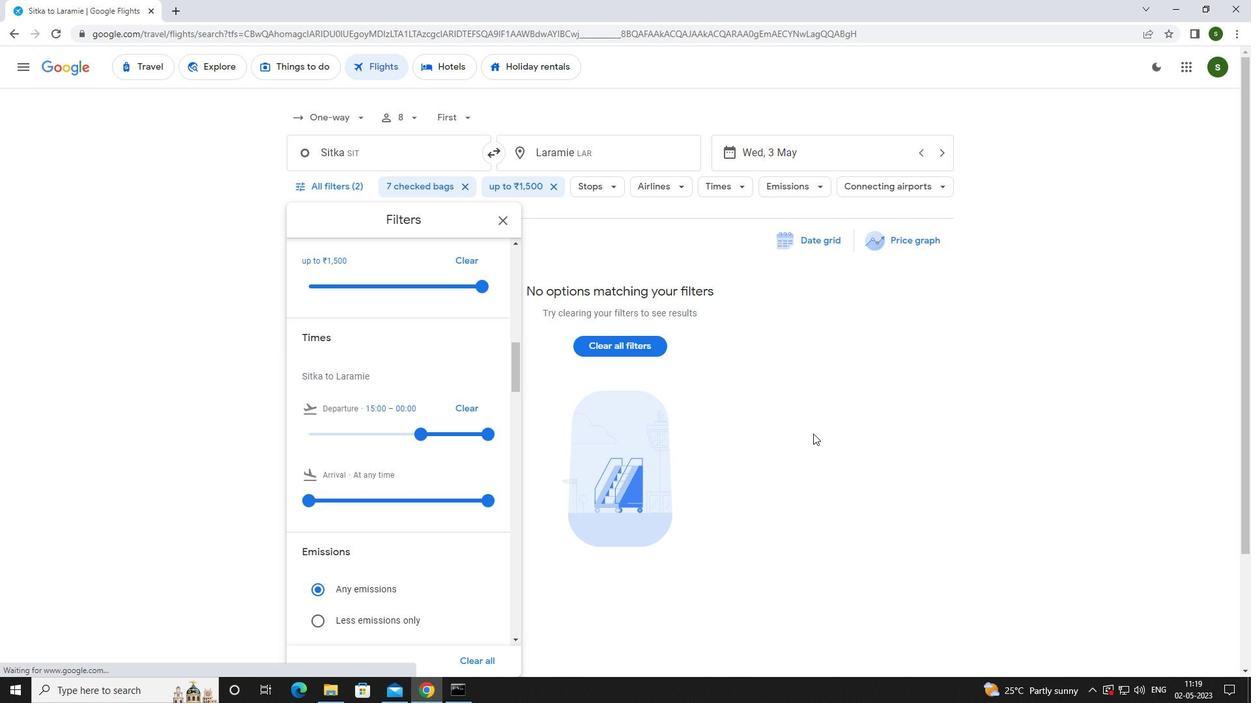 
Action: Mouse pressed left at (800, 433)
Screenshot: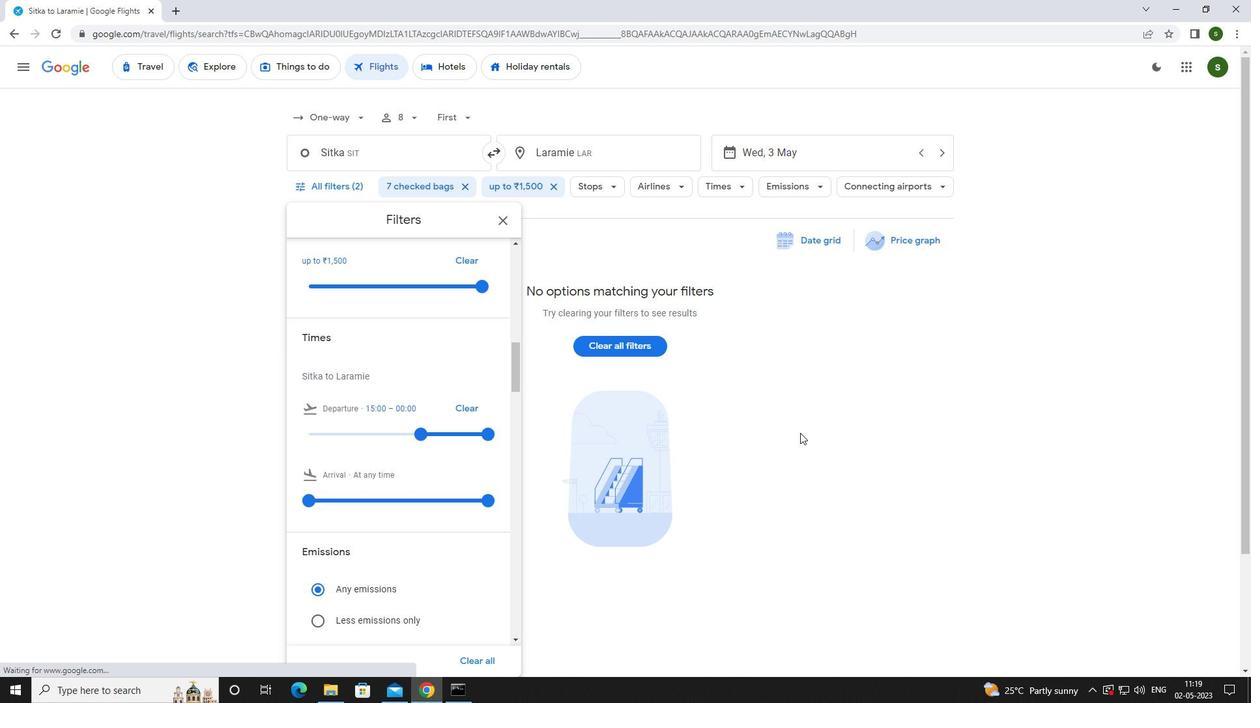 
Action: Mouse moved to (799, 432)
Screenshot: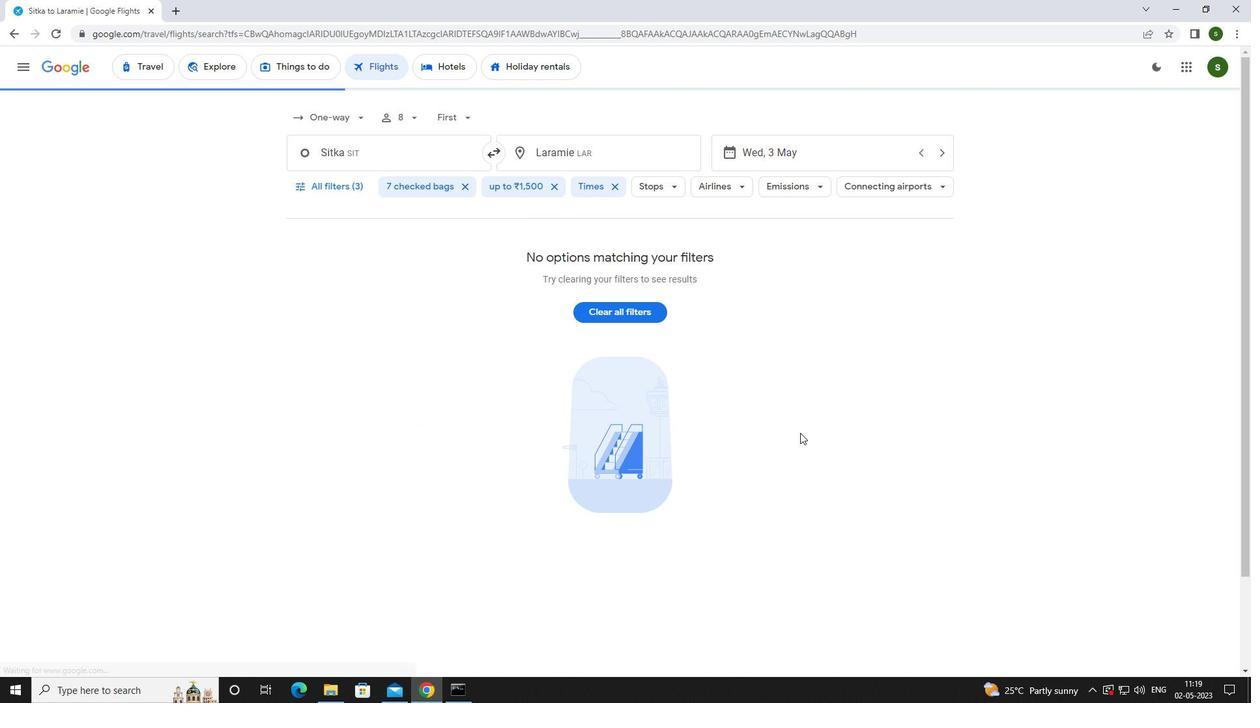 
